 Task: Search one way flight ticket for 5 adults, 2 children, 1 infant in seat and 2 infants on lap in economy from Gustavus: Gustavus Airport to Evansville: Evansville Regional Airport on 5-3-2023. Number of bags: 2 carry on bags. Price is upto 82000. Outbound departure time preference is 21:15.
Action: Mouse moved to (238, 319)
Screenshot: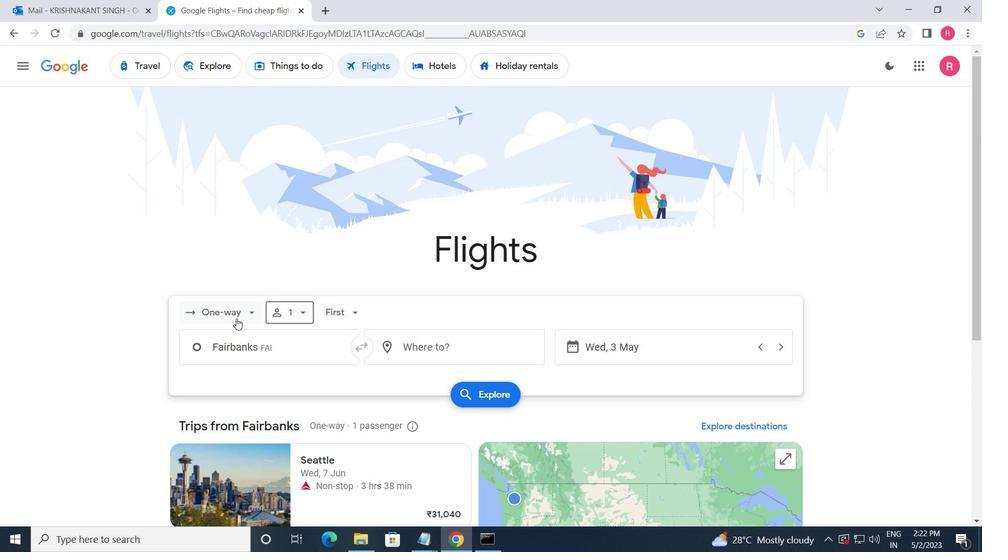 
Action: Mouse pressed left at (238, 319)
Screenshot: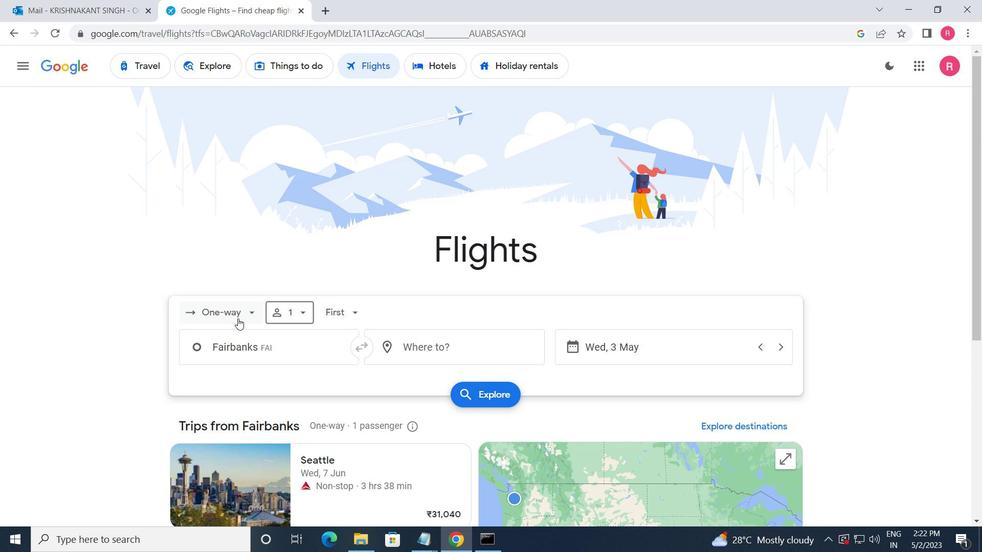 
Action: Mouse moved to (248, 376)
Screenshot: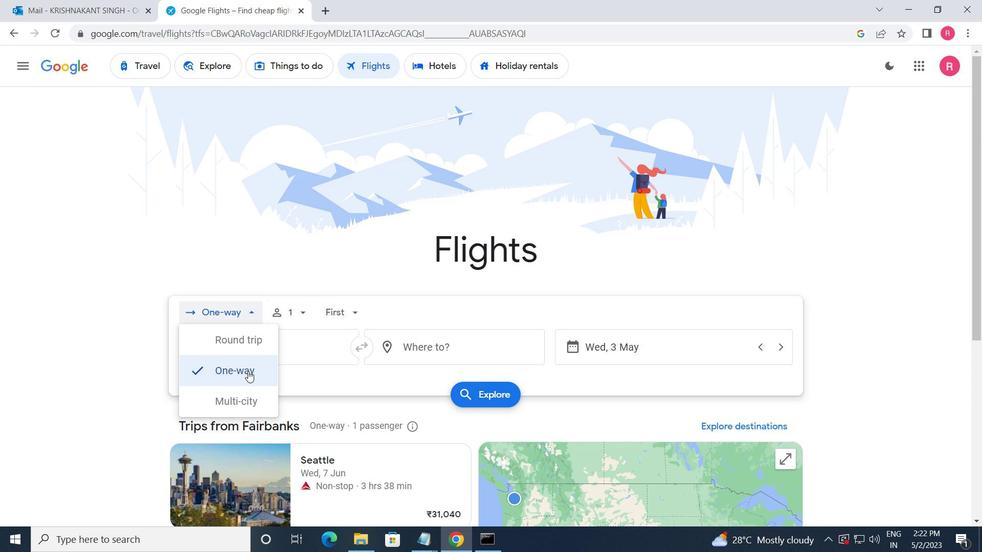 
Action: Mouse pressed left at (248, 376)
Screenshot: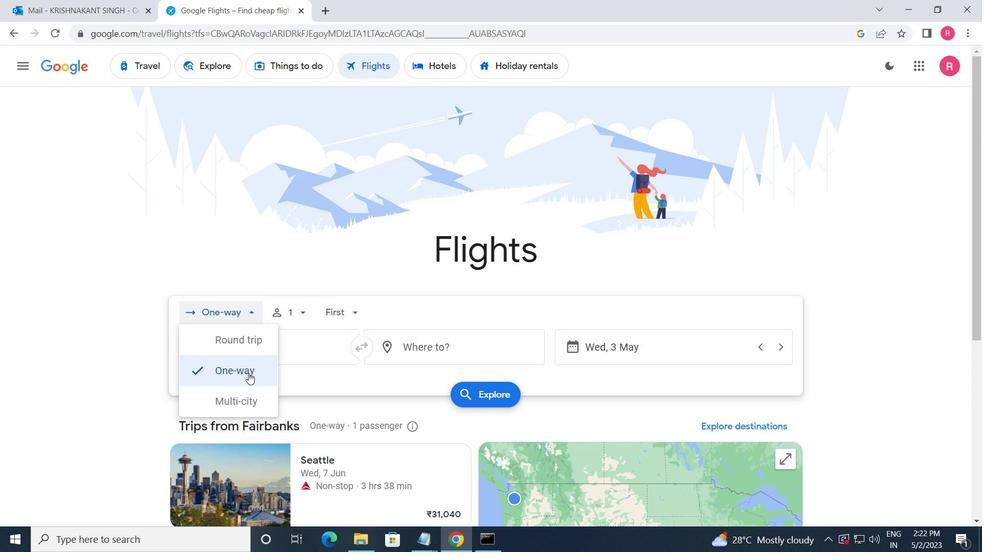 
Action: Mouse moved to (287, 314)
Screenshot: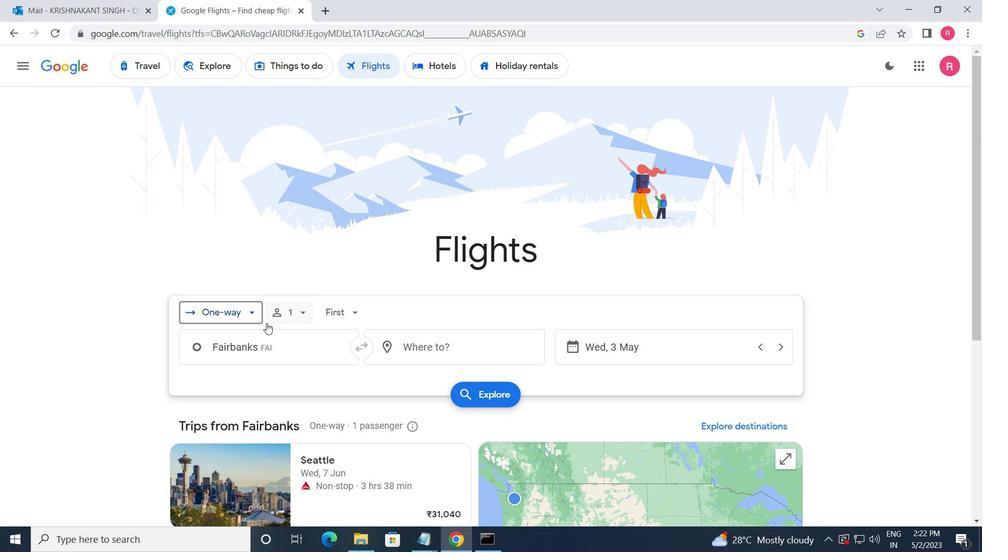 
Action: Mouse pressed left at (287, 314)
Screenshot: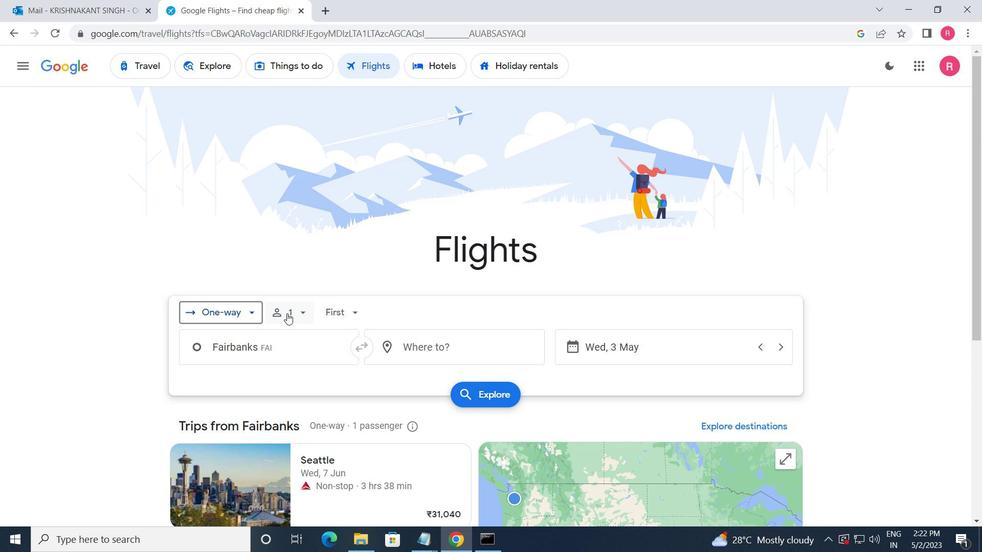
Action: Mouse moved to (395, 351)
Screenshot: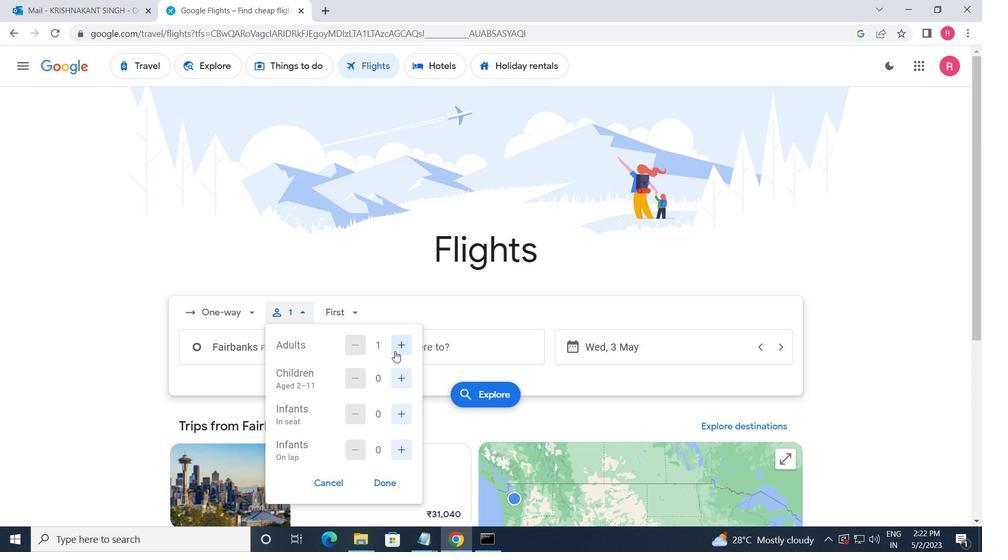 
Action: Mouse pressed left at (395, 351)
Screenshot: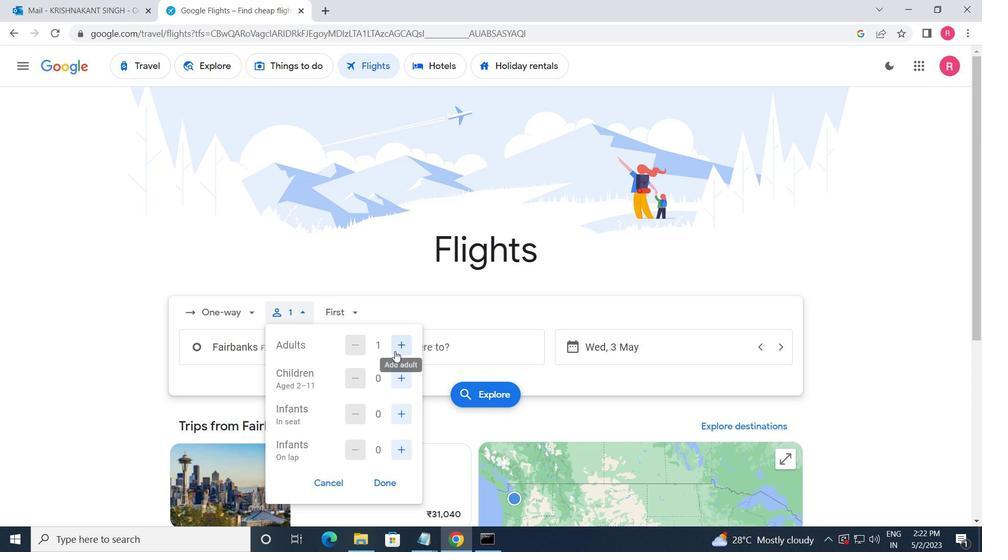 
Action: Mouse pressed left at (395, 351)
Screenshot: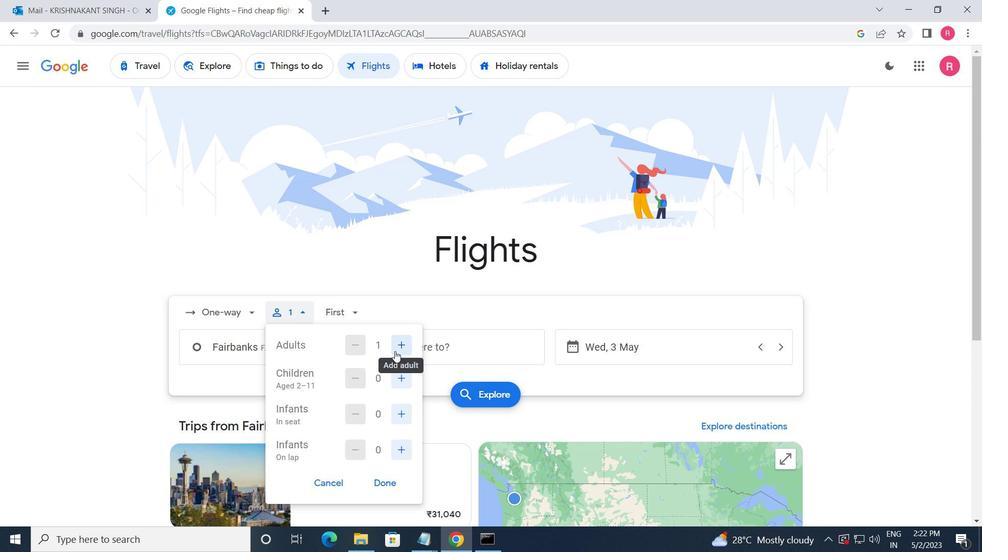 
Action: Mouse pressed left at (395, 351)
Screenshot: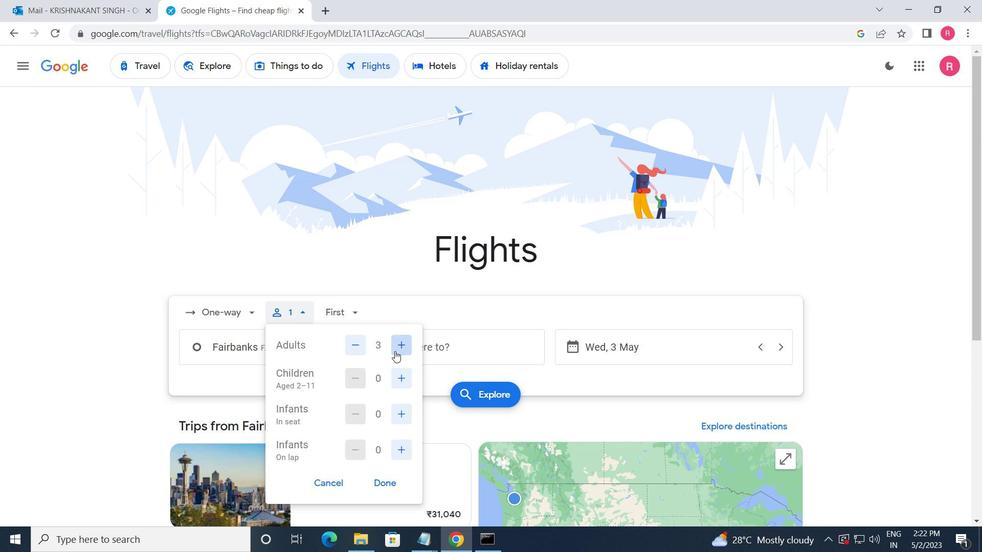 
Action: Mouse pressed left at (395, 351)
Screenshot: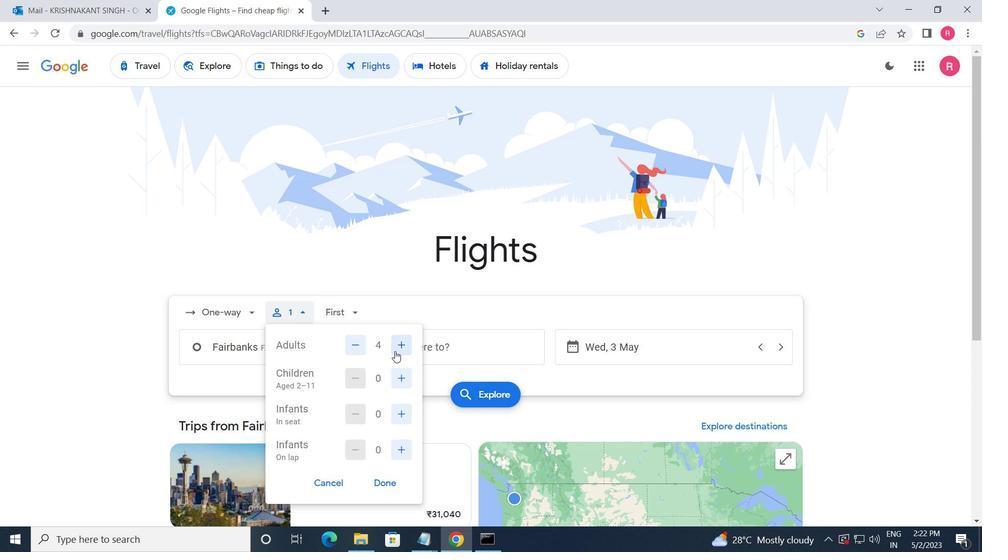 
Action: Mouse moved to (402, 381)
Screenshot: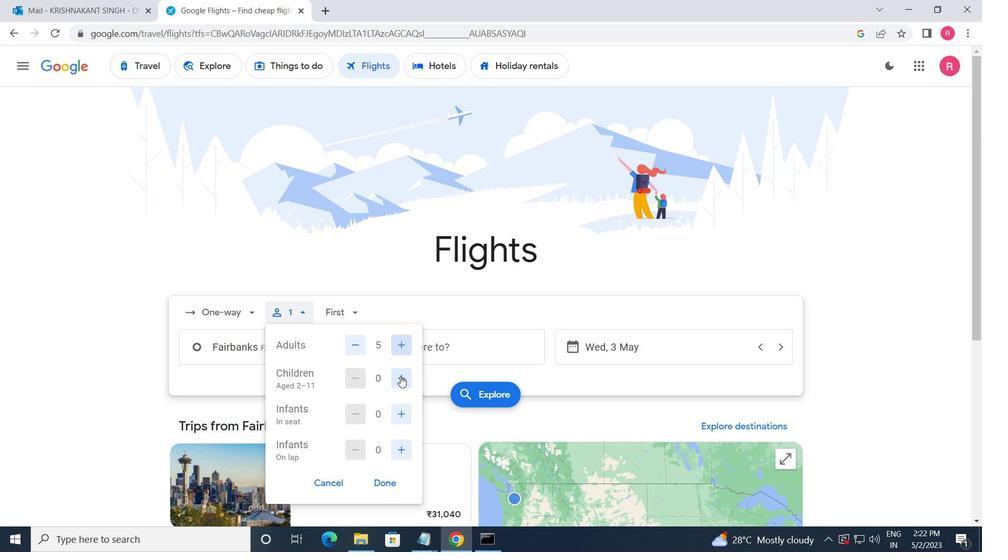 
Action: Mouse pressed left at (402, 381)
Screenshot: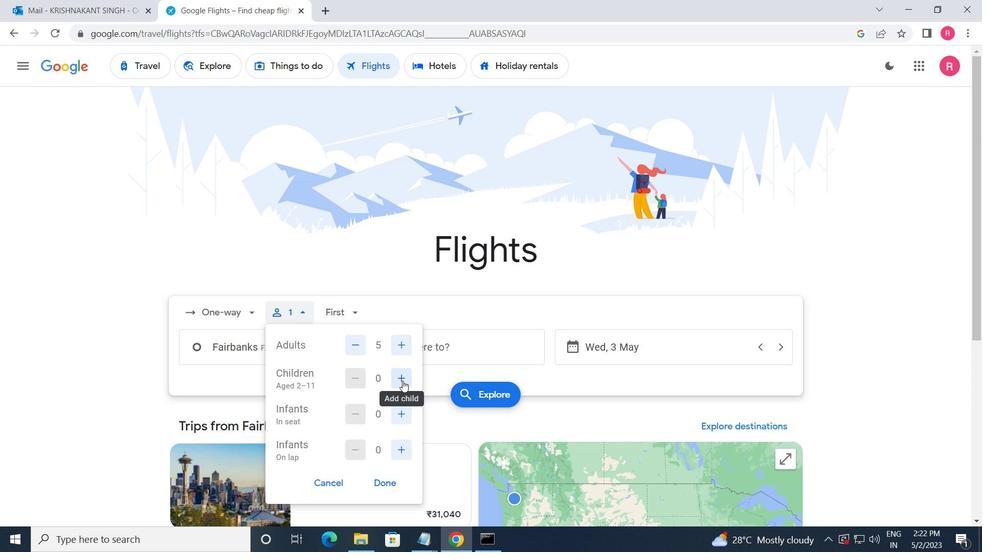 
Action: Mouse pressed left at (402, 381)
Screenshot: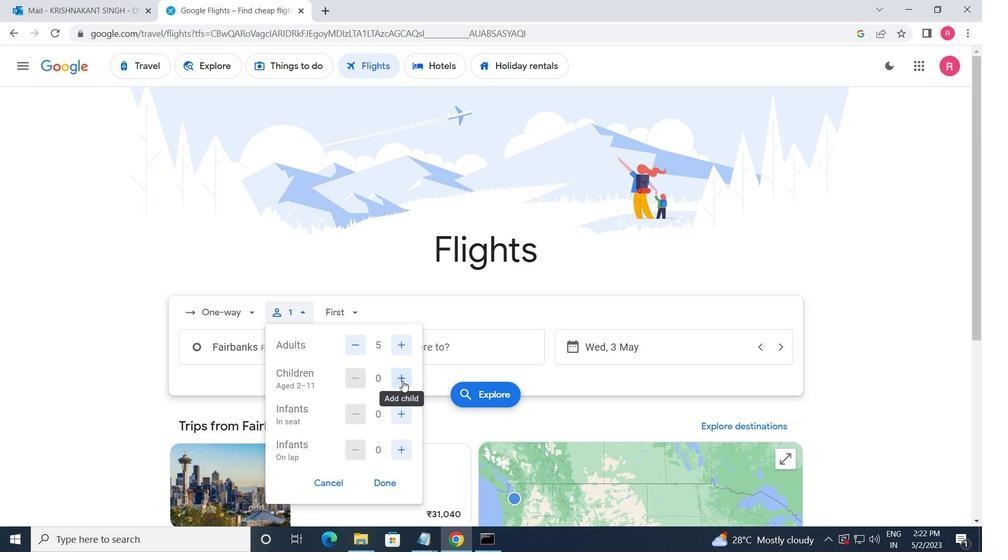 
Action: Mouse moved to (403, 407)
Screenshot: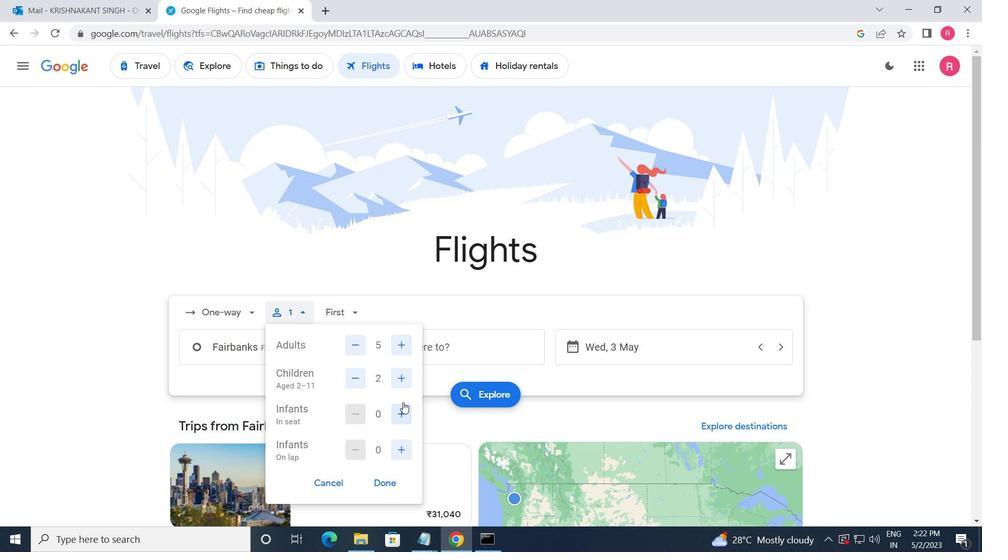 
Action: Mouse pressed left at (403, 407)
Screenshot: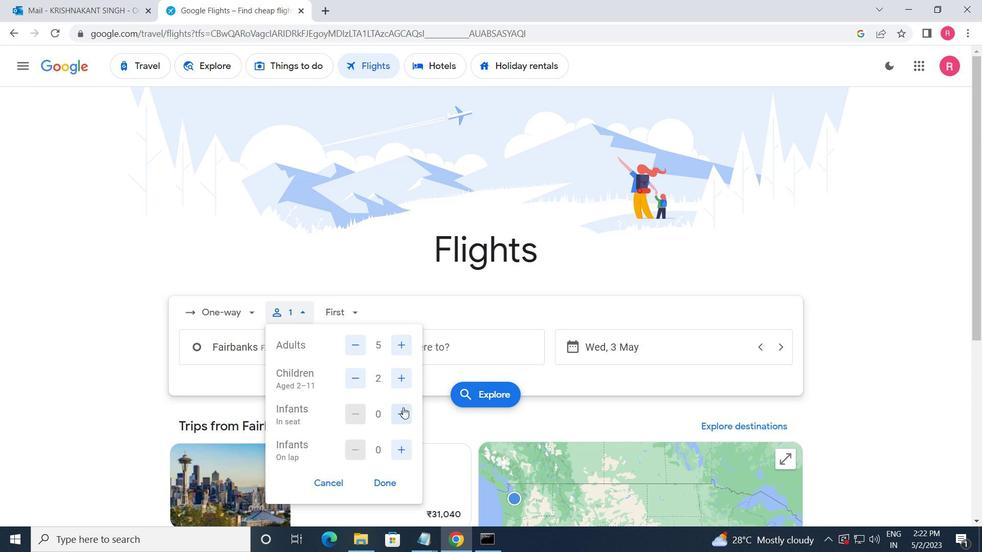 
Action: Mouse moved to (404, 443)
Screenshot: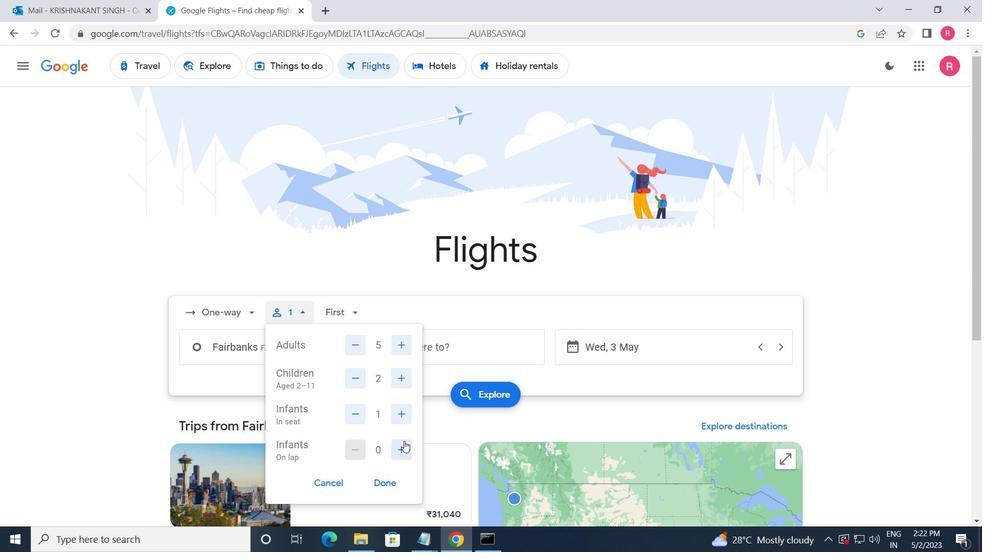 
Action: Mouse pressed left at (404, 443)
Screenshot: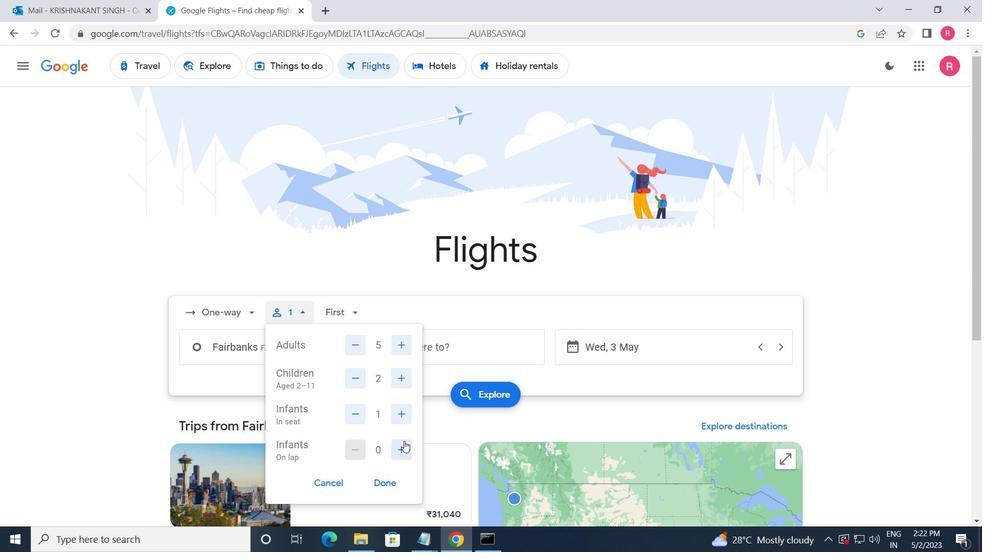 
Action: Mouse moved to (381, 487)
Screenshot: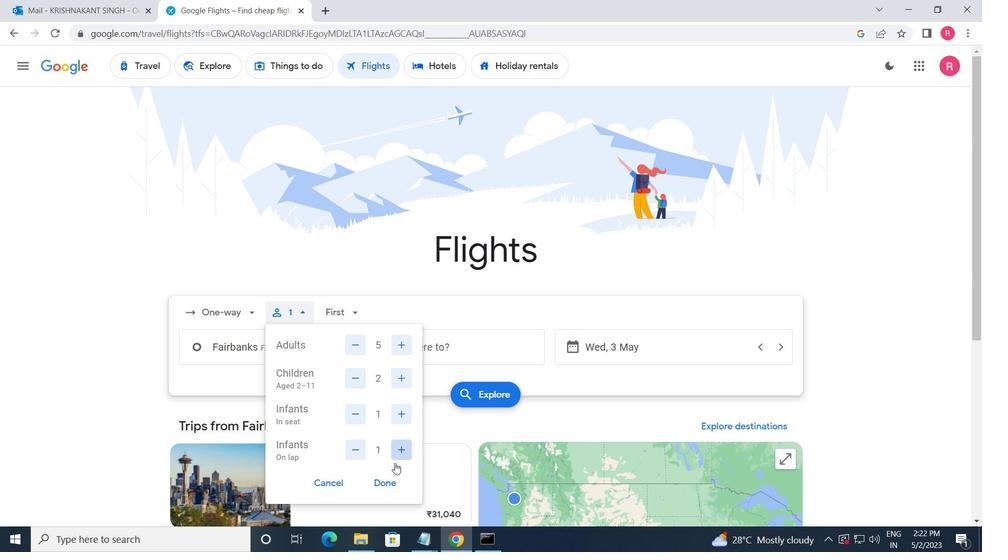 
Action: Mouse pressed left at (381, 487)
Screenshot: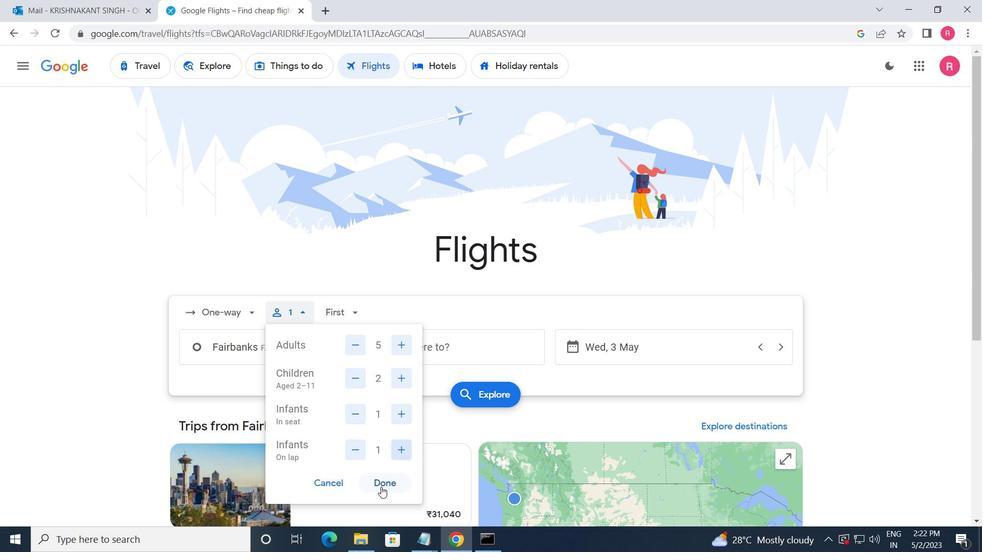 
Action: Mouse moved to (340, 321)
Screenshot: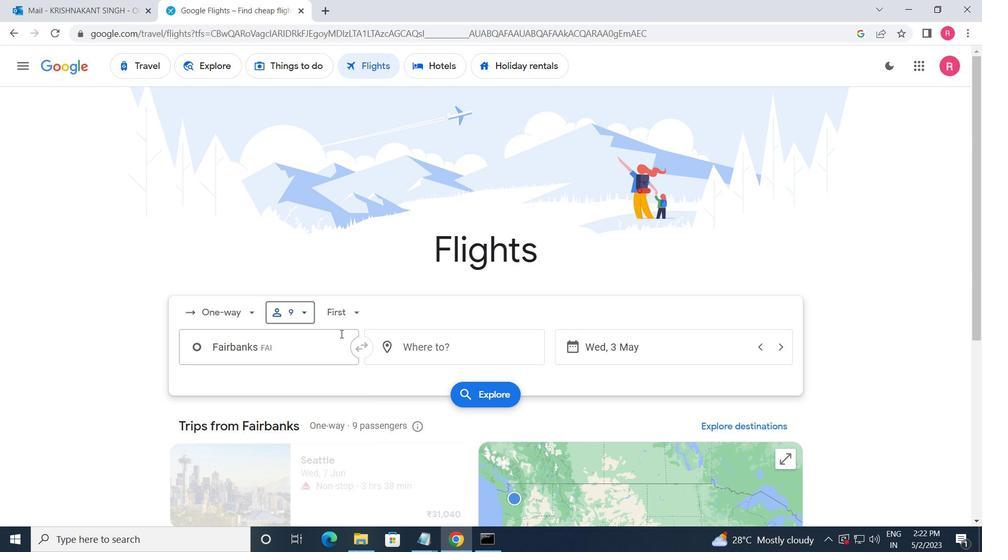 
Action: Mouse pressed left at (340, 321)
Screenshot: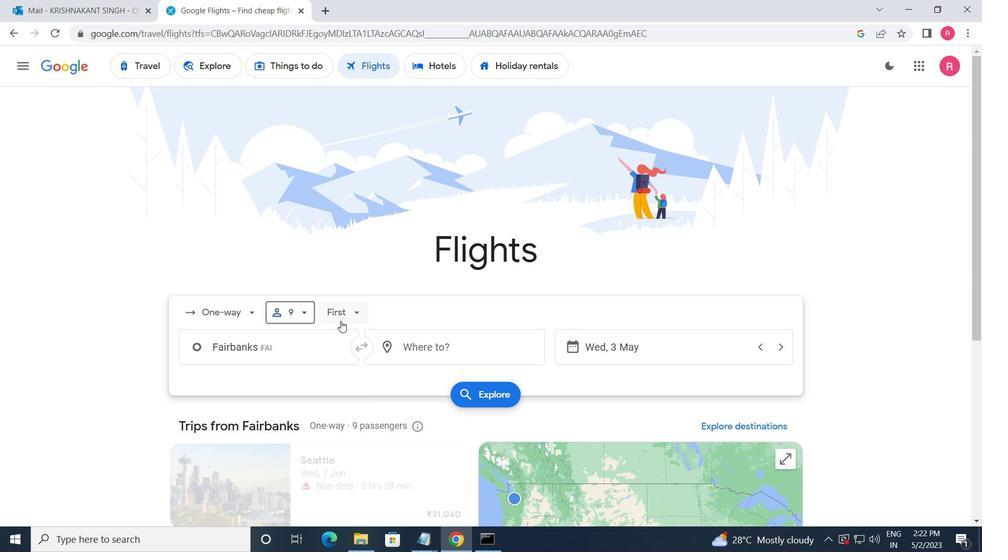 
Action: Mouse moved to (378, 342)
Screenshot: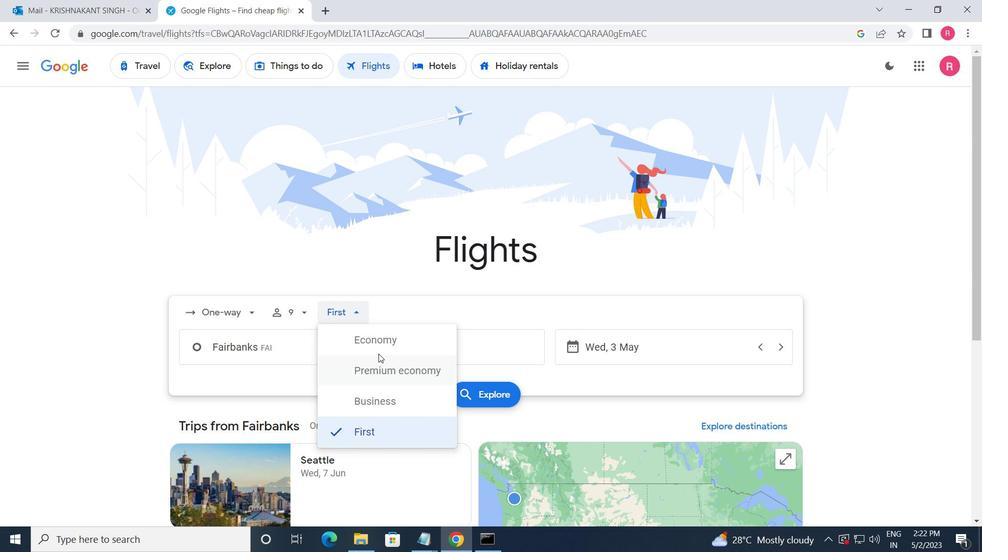 
Action: Mouse pressed left at (378, 342)
Screenshot: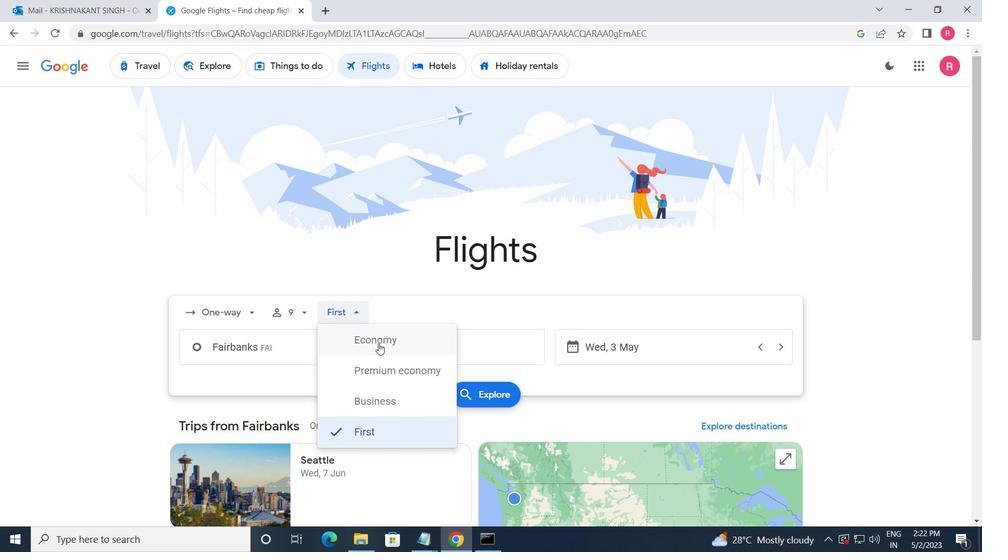 
Action: Mouse moved to (295, 355)
Screenshot: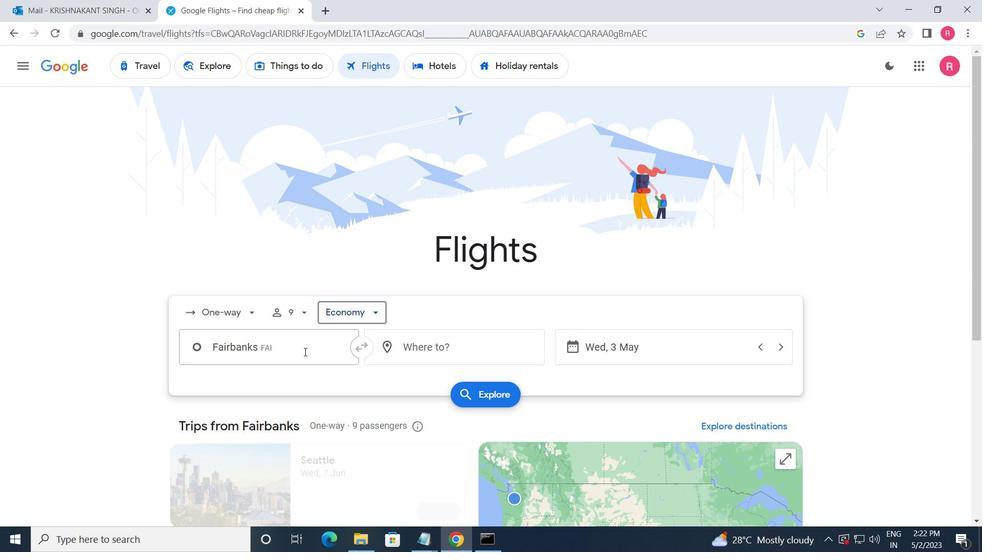 
Action: Mouse pressed left at (295, 355)
Screenshot: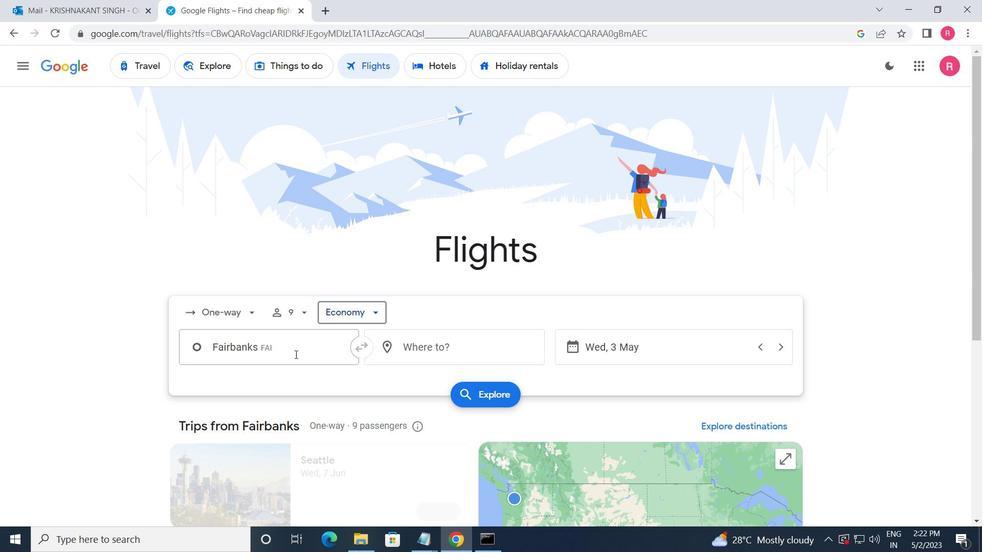 
Action: Mouse moved to (229, 340)
Screenshot: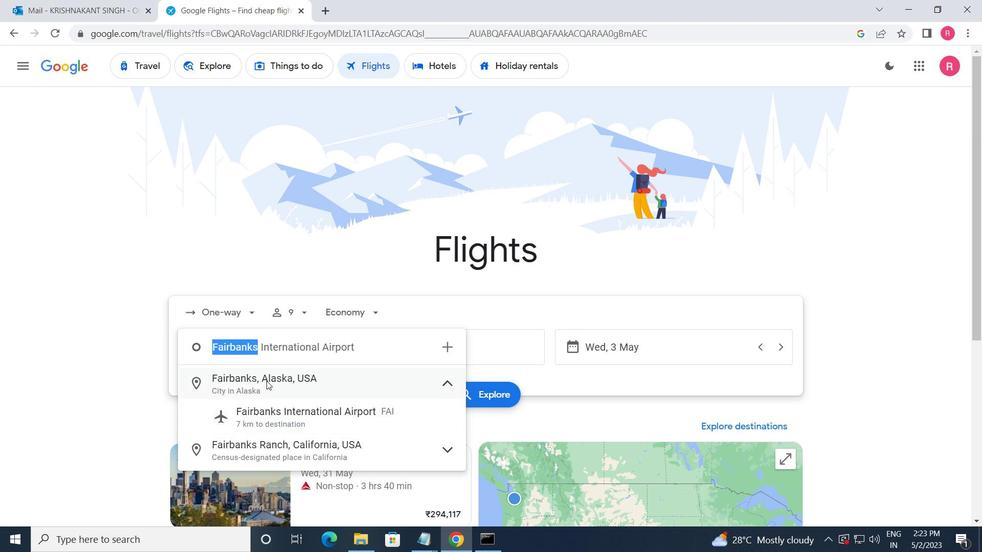 
Action: Key pressed <Key.shift><Key.shift><Key.shift><Key.shift><Key.shift>GUSTAVUS<Key.space><Key.shift>A
Screenshot: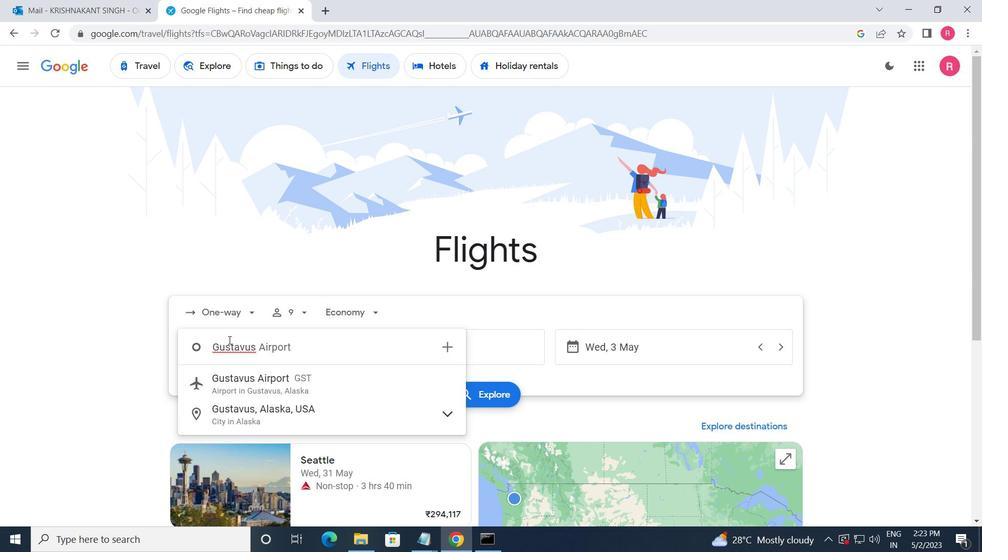 
Action: Mouse moved to (267, 388)
Screenshot: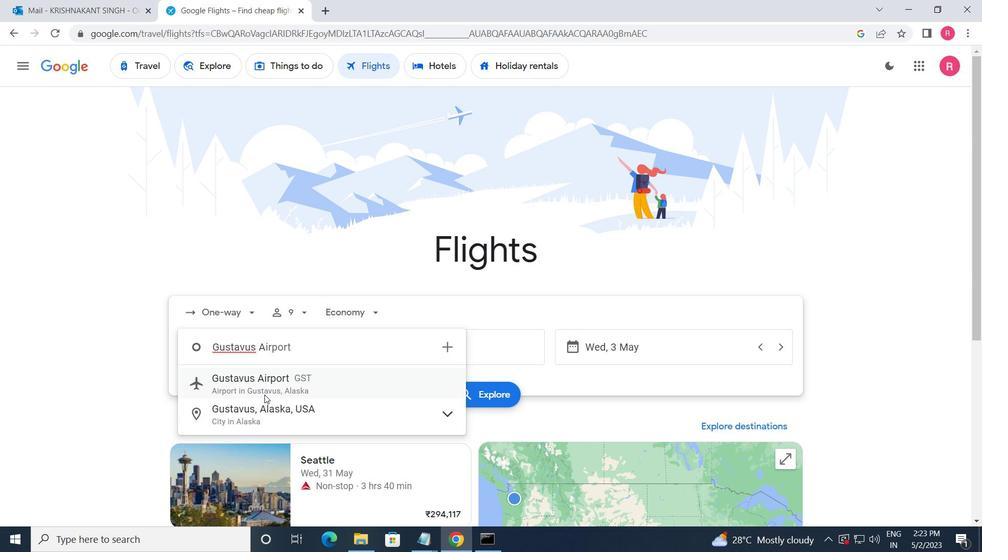 
Action: Mouse pressed left at (267, 388)
Screenshot: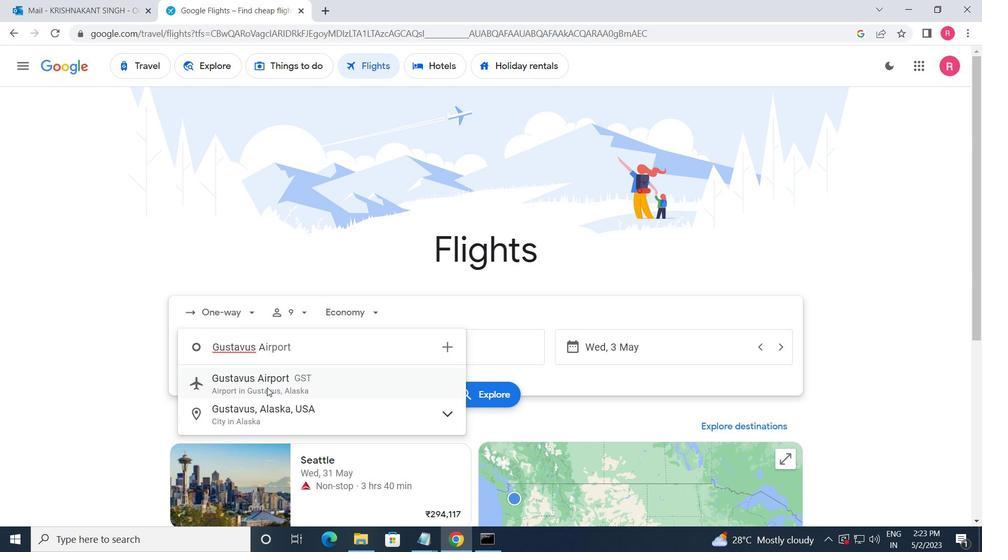 
Action: Mouse moved to (448, 353)
Screenshot: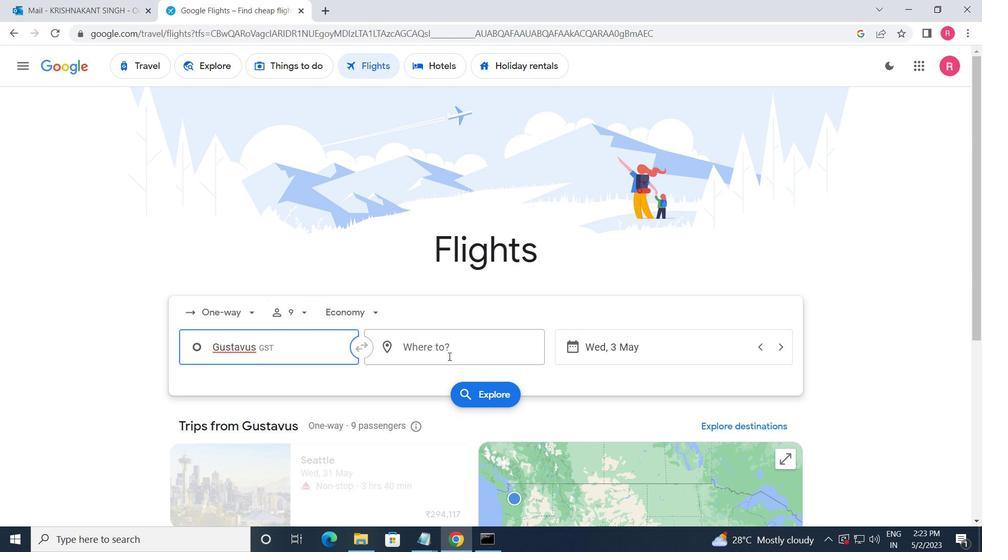 
Action: Mouse pressed left at (448, 353)
Screenshot: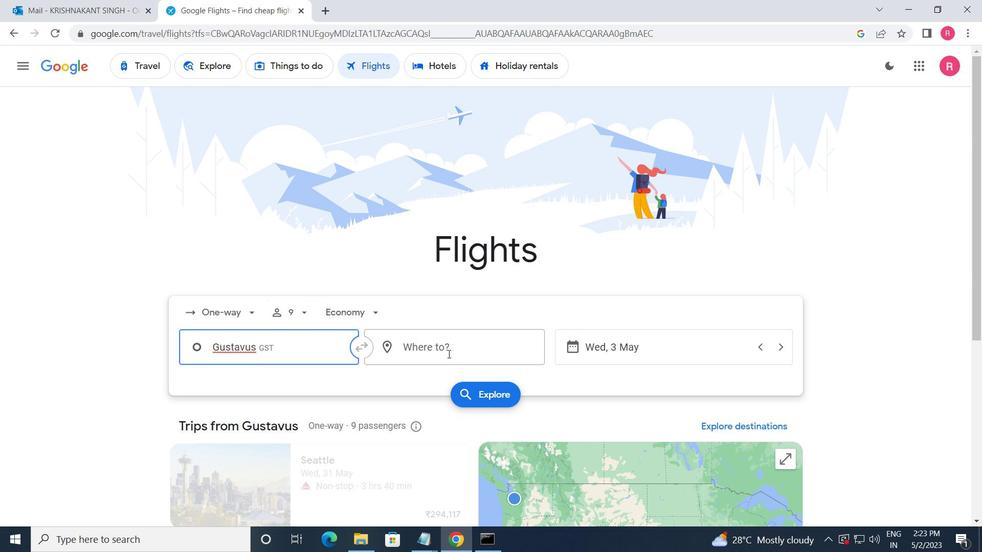 
Action: Mouse moved to (444, 474)
Screenshot: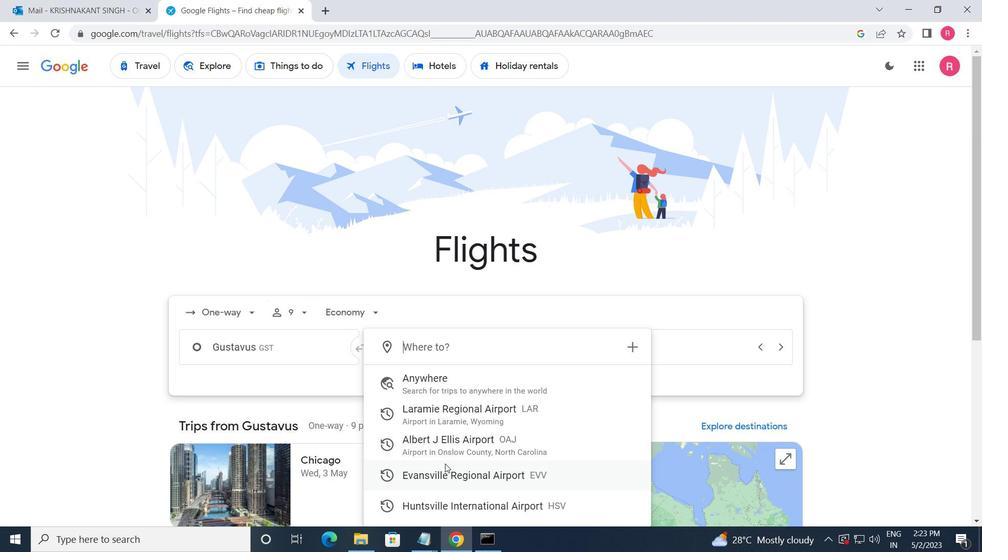 
Action: Mouse pressed left at (444, 474)
Screenshot: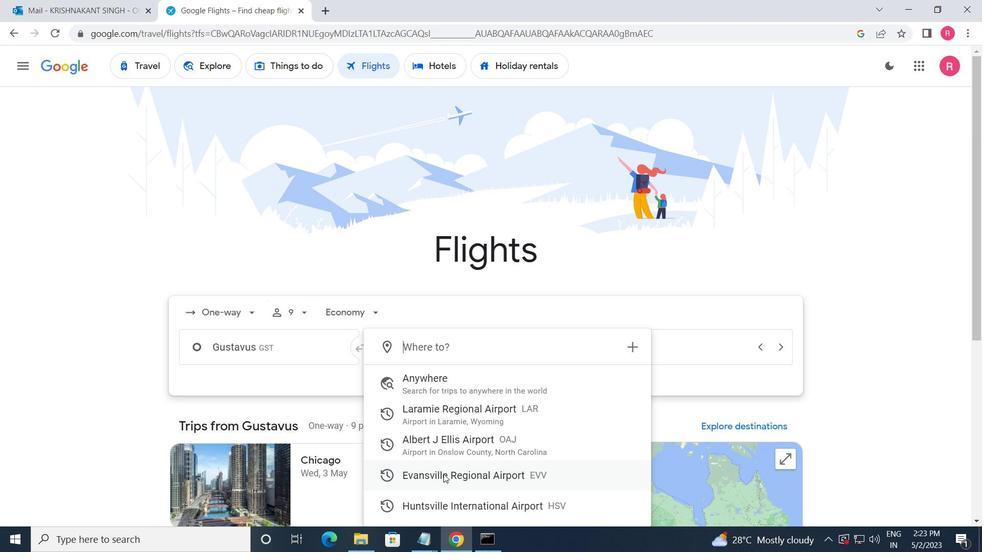 
Action: Mouse moved to (686, 353)
Screenshot: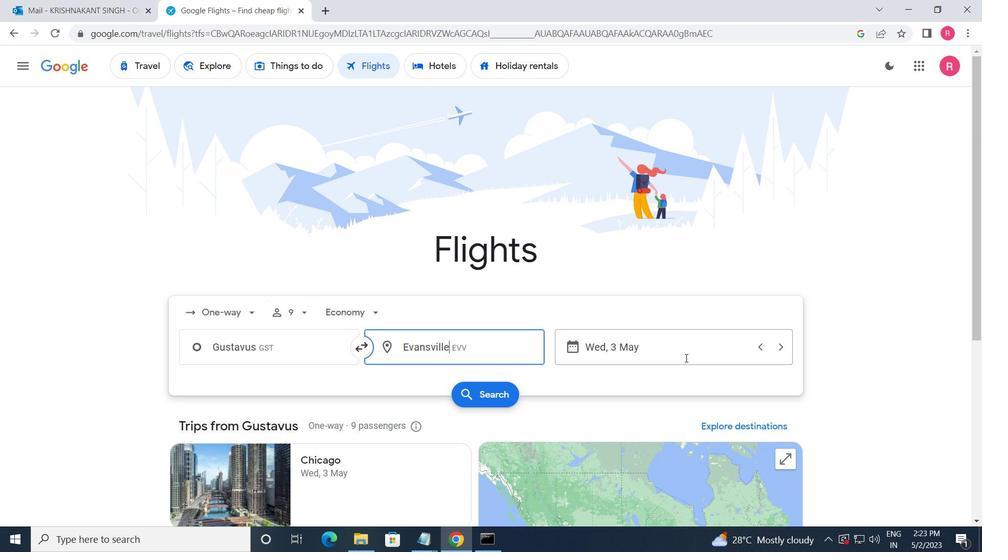 
Action: Mouse pressed left at (686, 353)
Screenshot: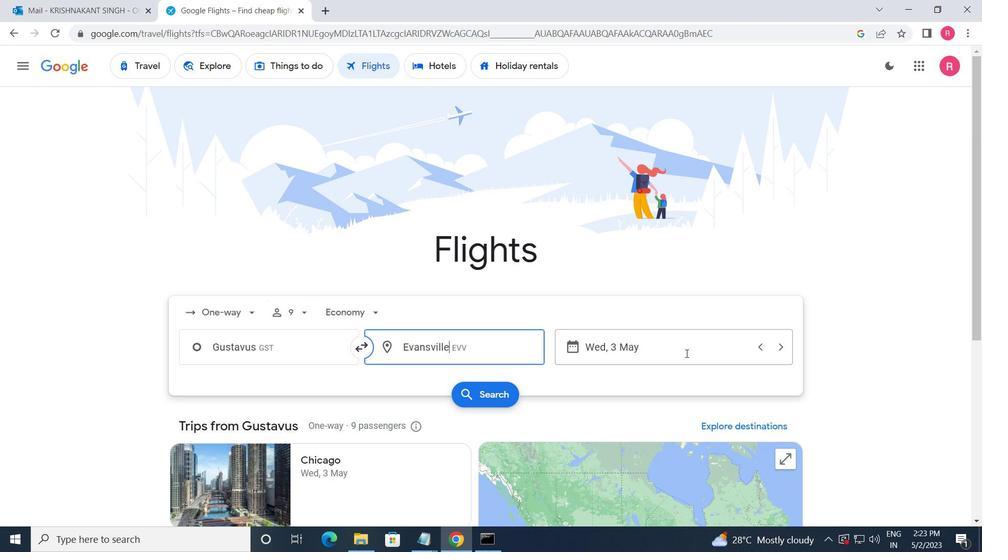 
Action: Mouse moved to (434, 303)
Screenshot: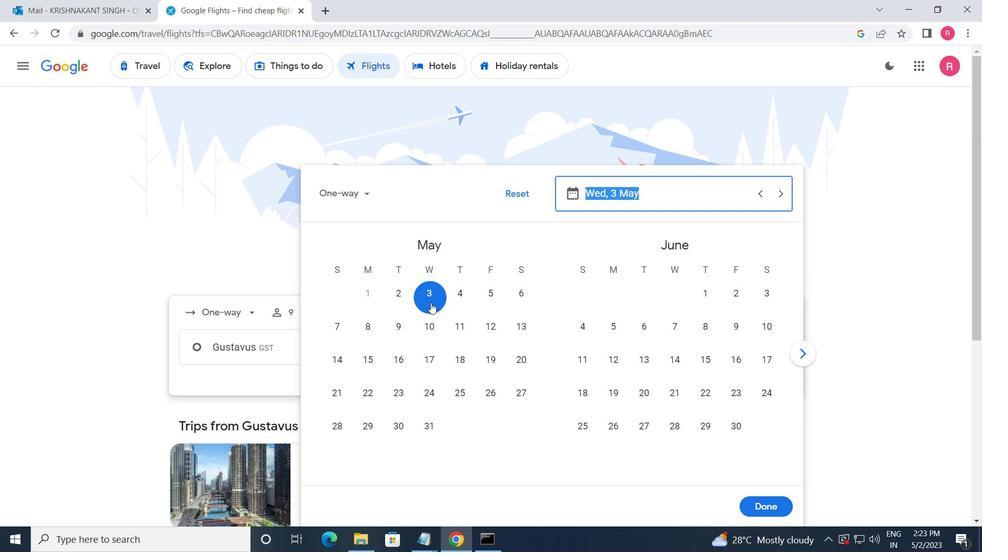 
Action: Mouse pressed left at (434, 303)
Screenshot: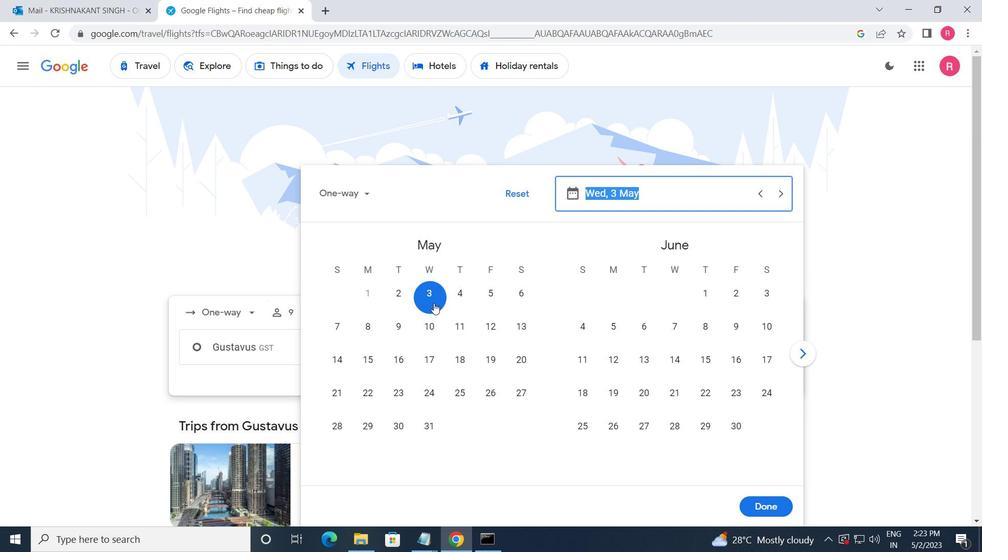 
Action: Mouse moved to (763, 509)
Screenshot: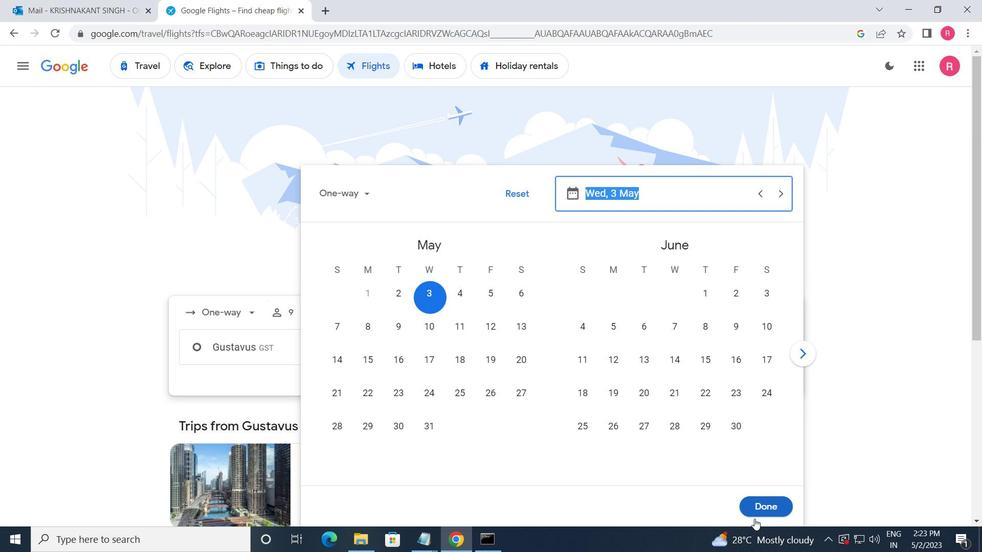 
Action: Mouse pressed left at (763, 509)
Screenshot: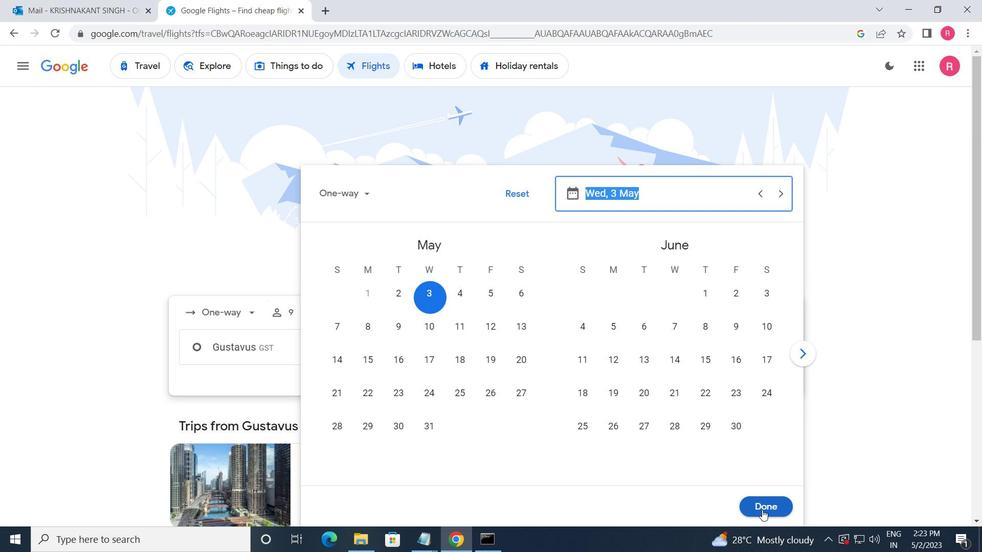 
Action: Mouse moved to (480, 398)
Screenshot: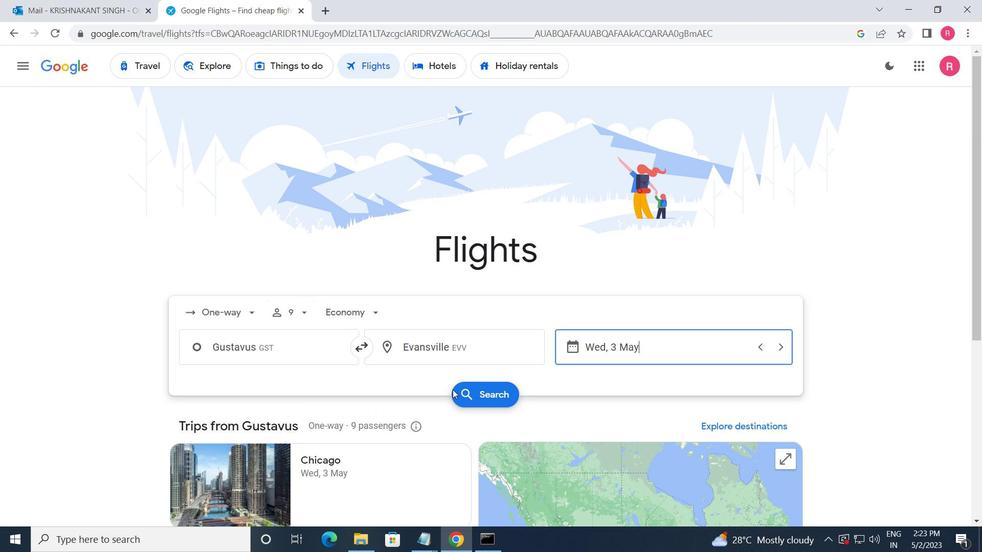 
Action: Mouse pressed left at (480, 398)
Screenshot: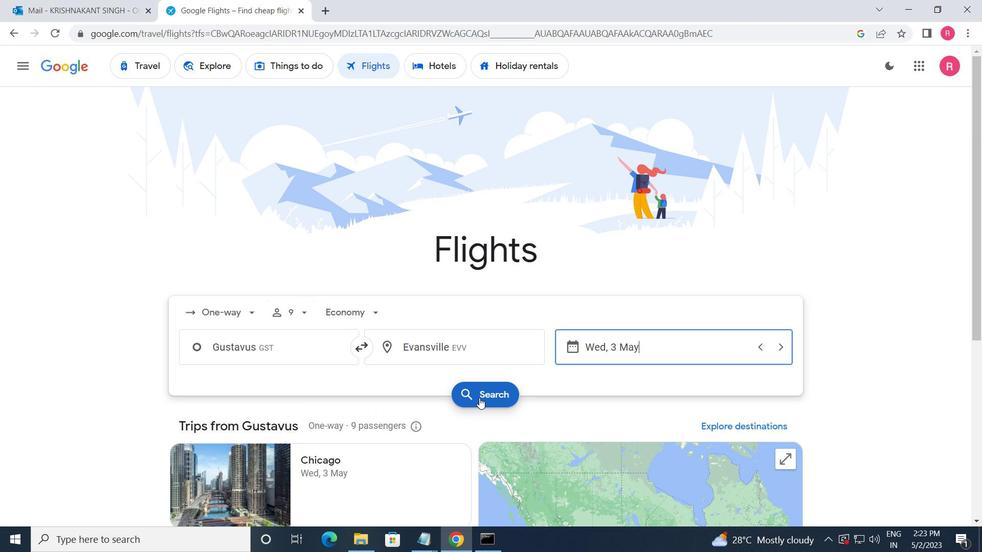
Action: Mouse moved to (195, 185)
Screenshot: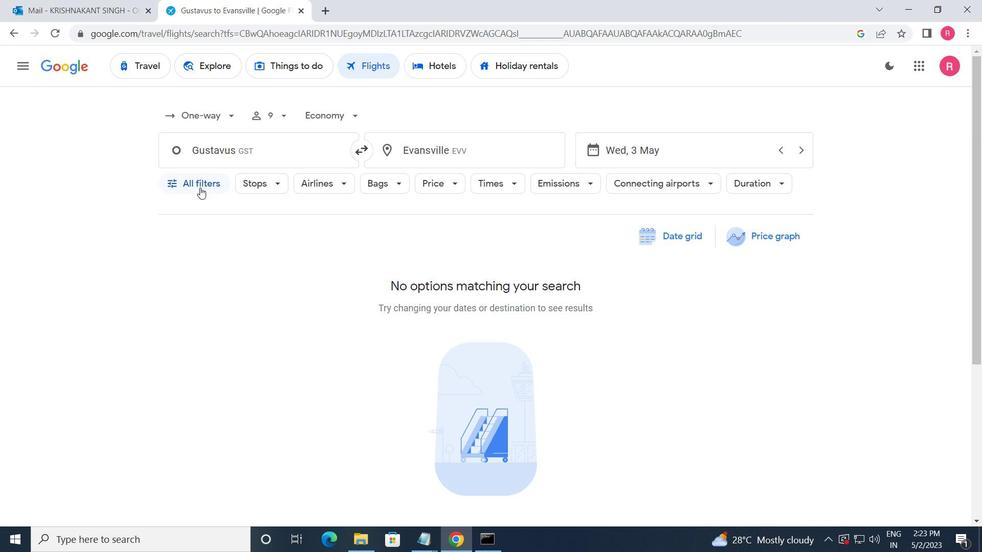 
Action: Mouse pressed left at (195, 185)
Screenshot: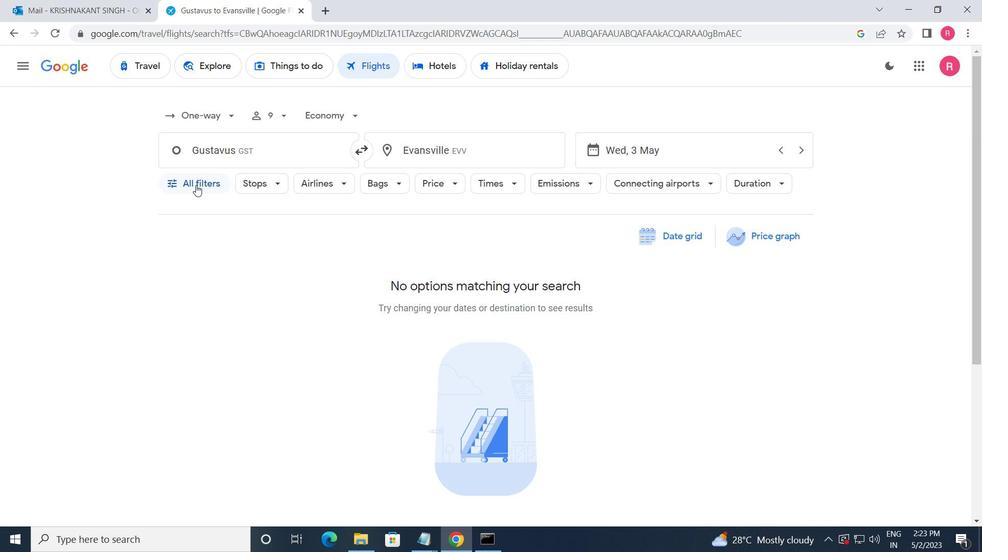 
Action: Mouse moved to (221, 312)
Screenshot: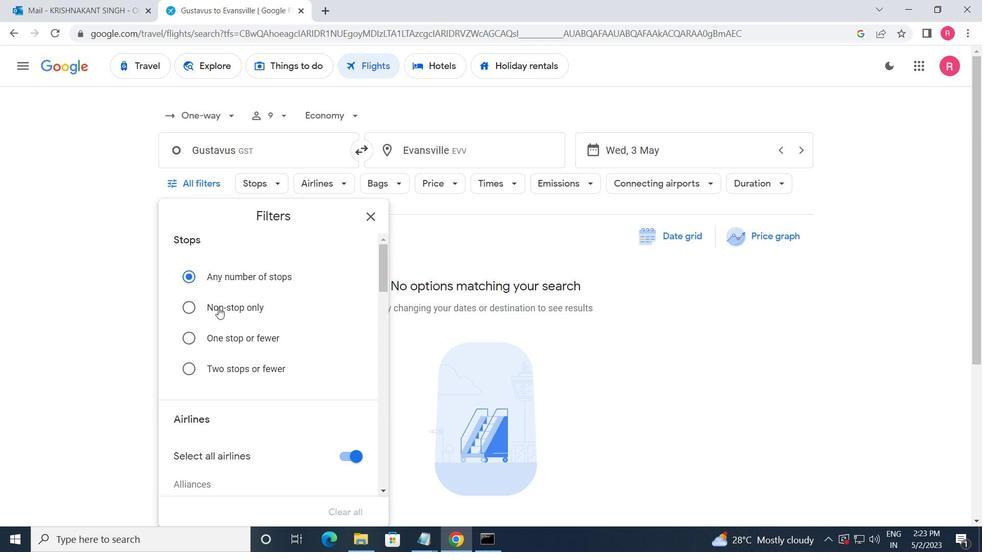 
Action: Mouse scrolled (221, 312) with delta (0, 0)
Screenshot: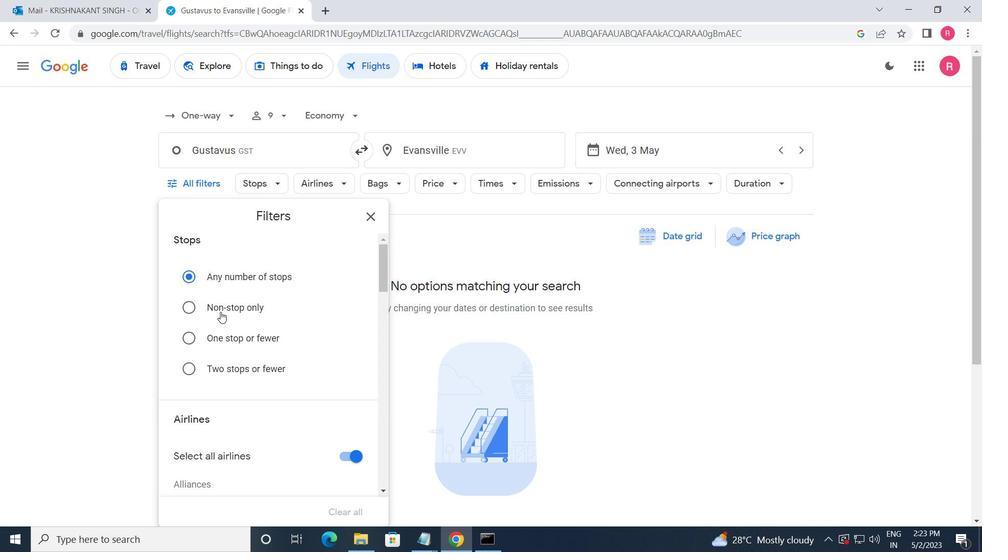 
Action: Mouse moved to (221, 313)
Screenshot: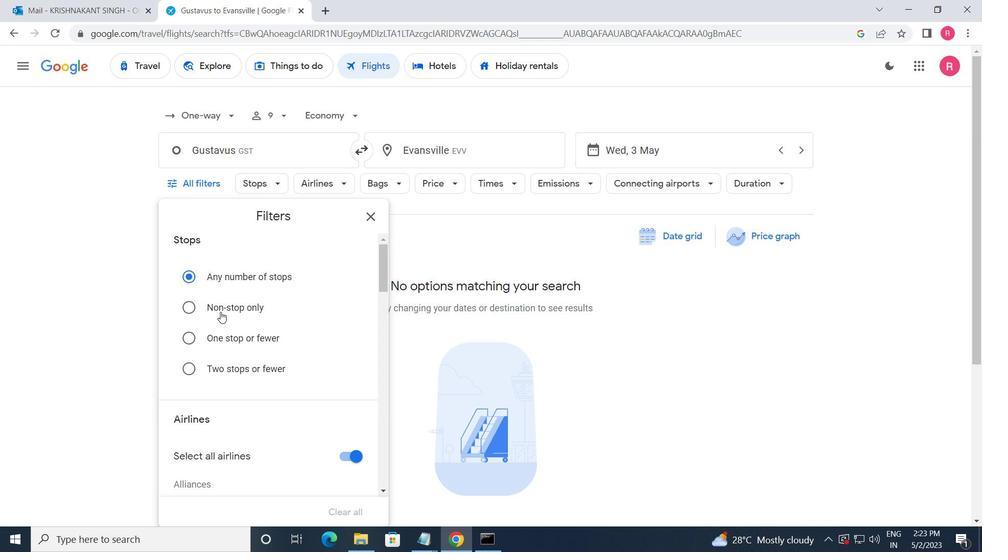 
Action: Mouse scrolled (221, 312) with delta (0, 0)
Screenshot: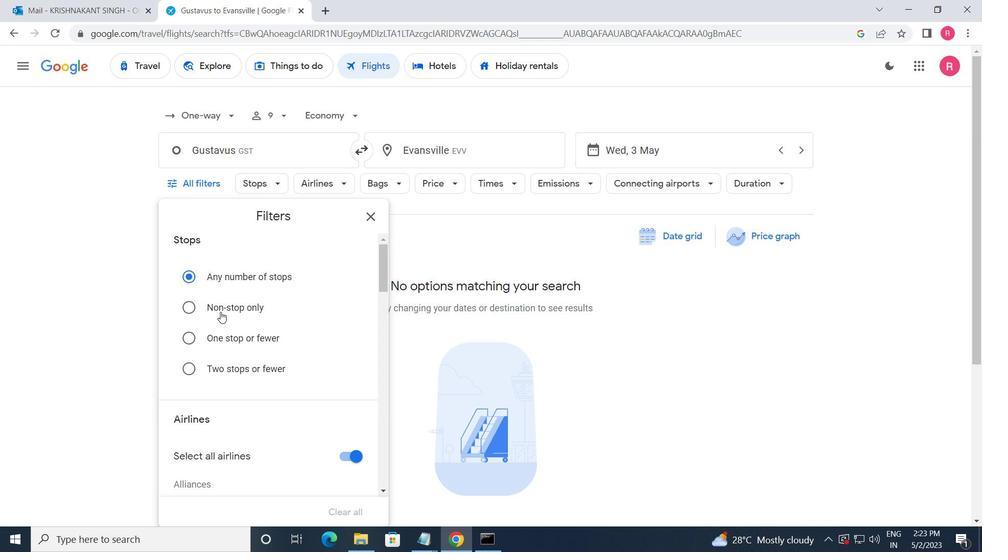 
Action: Mouse scrolled (221, 312) with delta (0, 0)
Screenshot: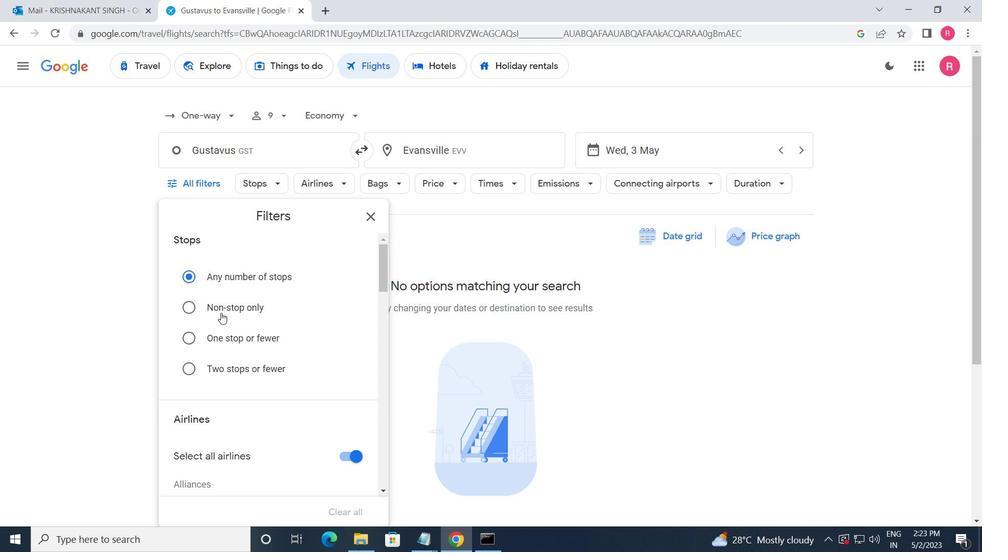 
Action: Mouse scrolled (221, 312) with delta (0, 0)
Screenshot: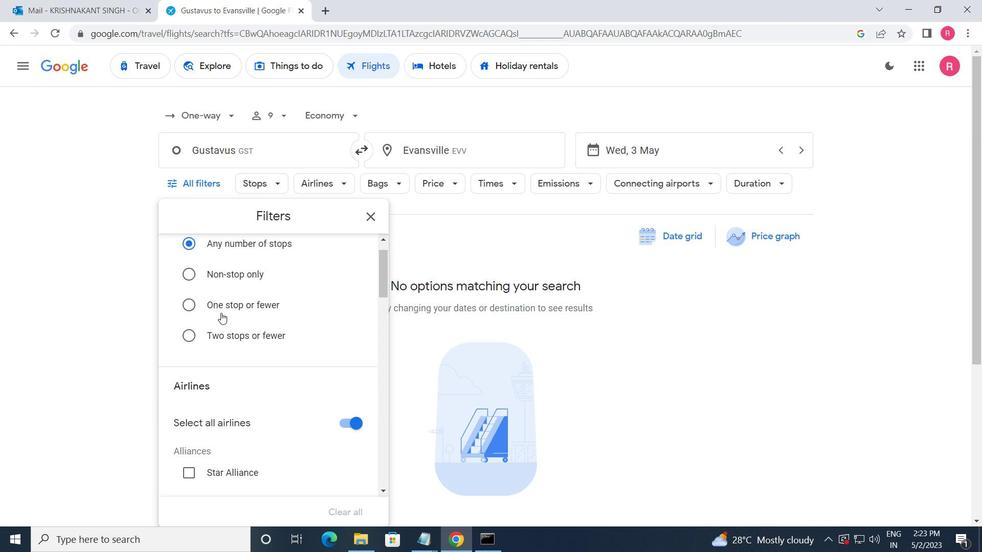 
Action: Mouse scrolled (221, 312) with delta (0, 0)
Screenshot: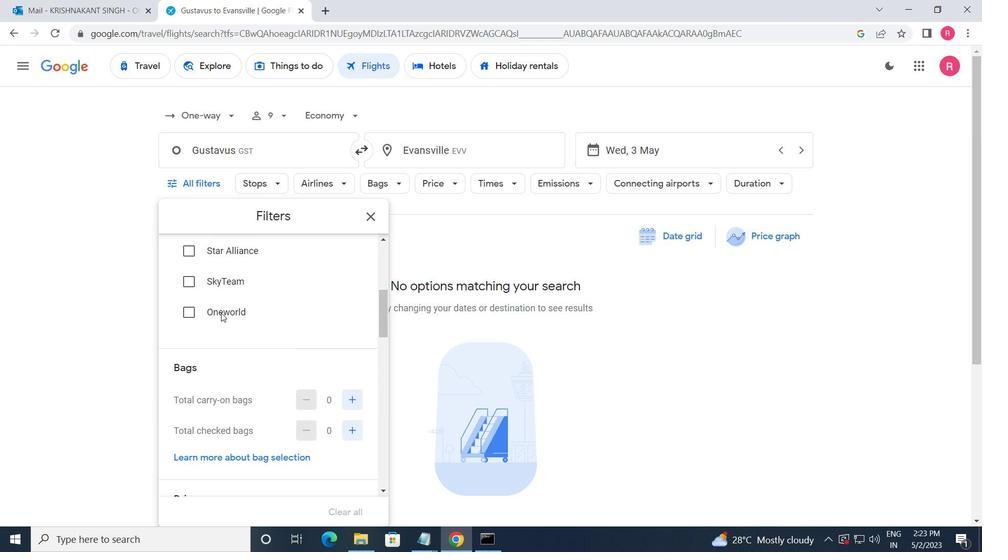 
Action: Mouse scrolled (221, 312) with delta (0, 0)
Screenshot: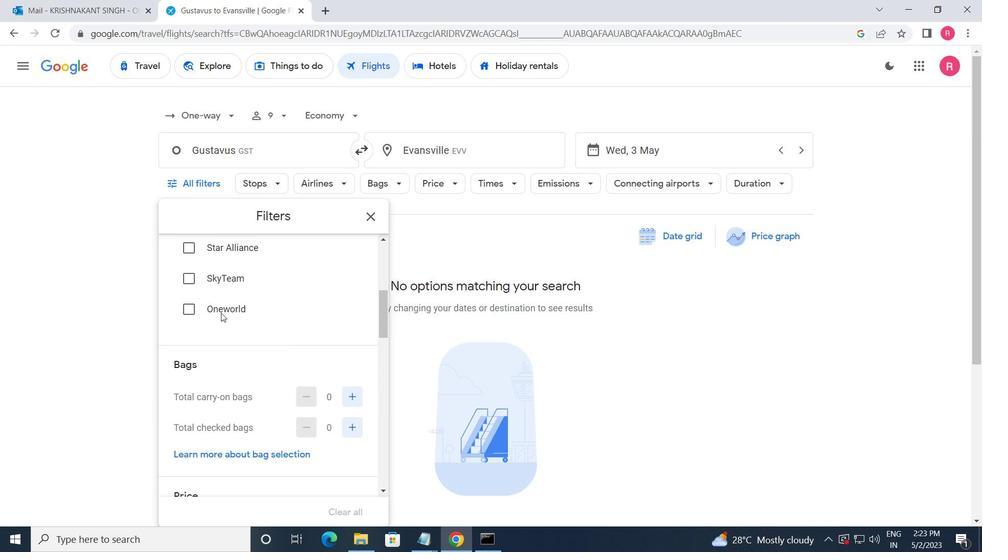 
Action: Mouse moved to (351, 267)
Screenshot: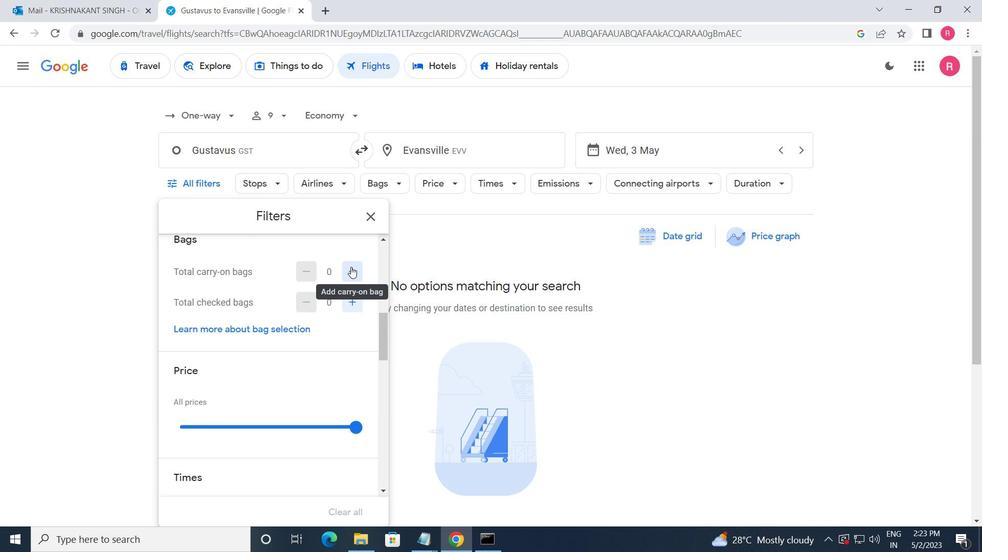 
Action: Mouse pressed left at (351, 267)
Screenshot: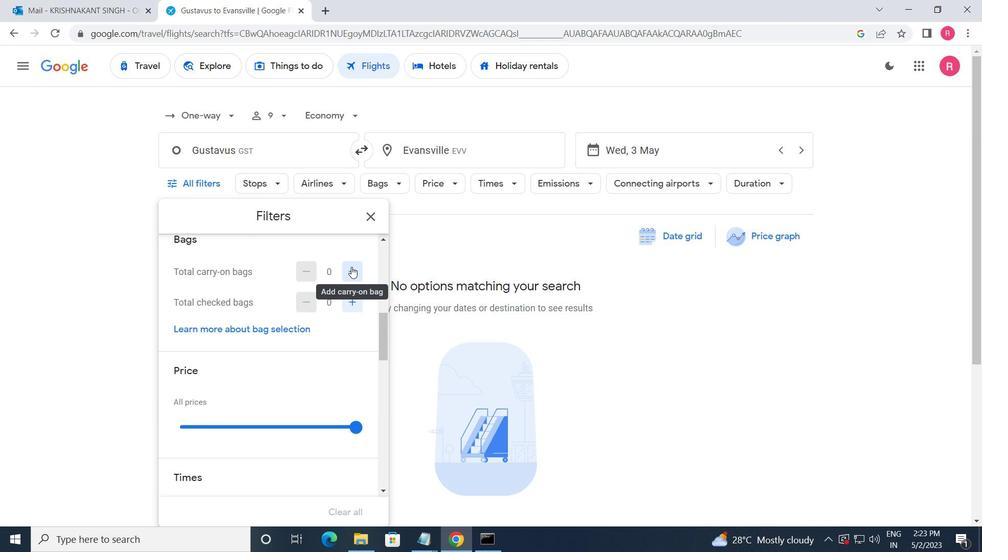 
Action: Mouse pressed left at (351, 267)
Screenshot: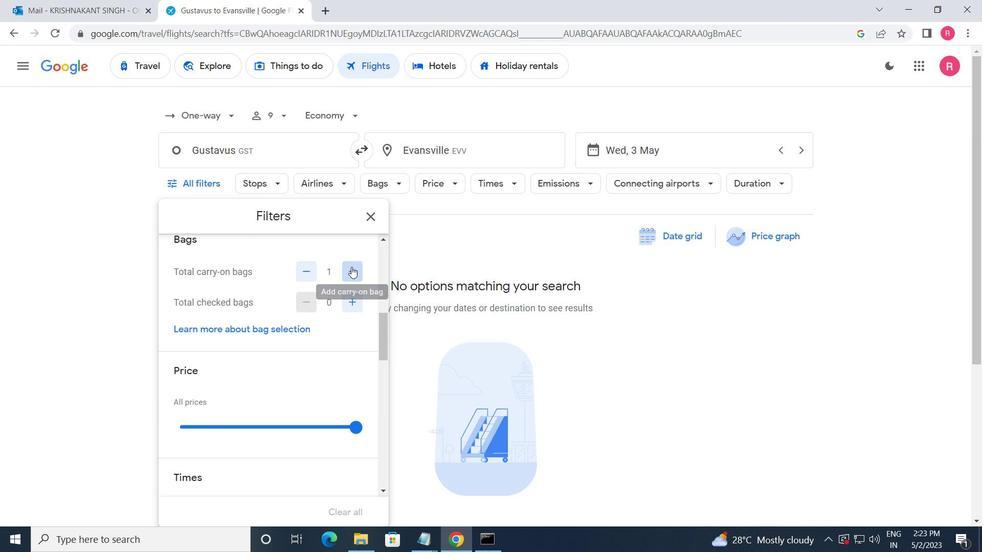 
Action: Mouse moved to (334, 384)
Screenshot: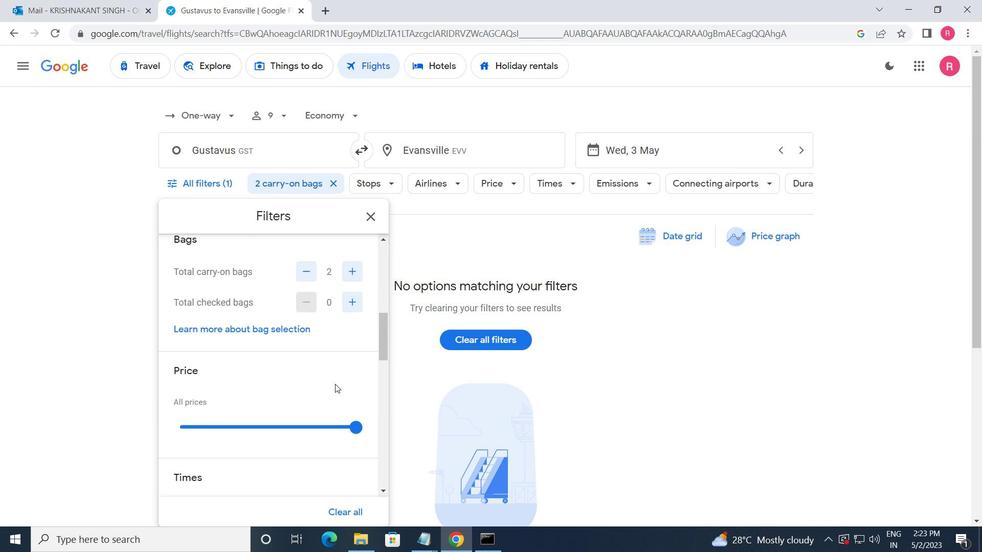 
Action: Mouse scrolled (334, 383) with delta (0, 0)
Screenshot: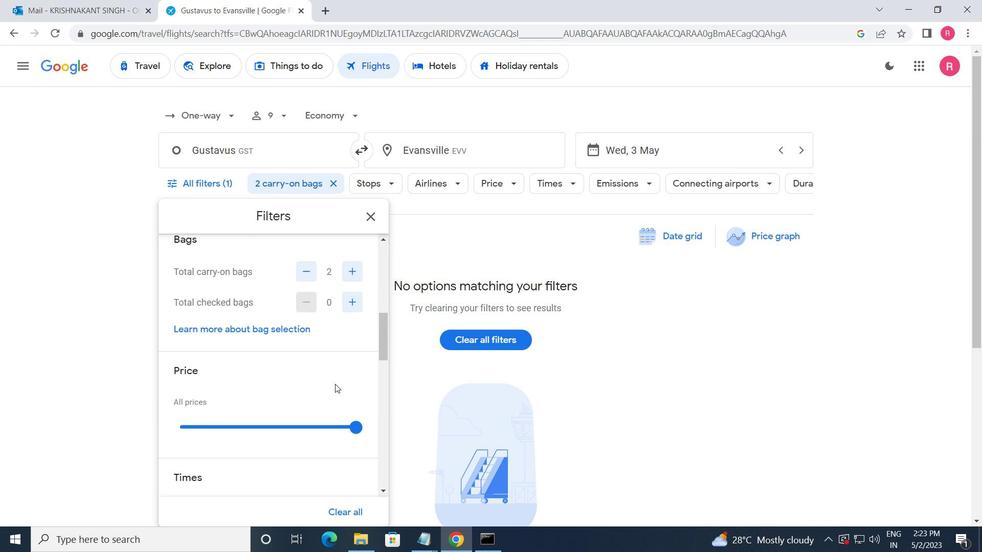 
Action: Mouse moved to (356, 360)
Screenshot: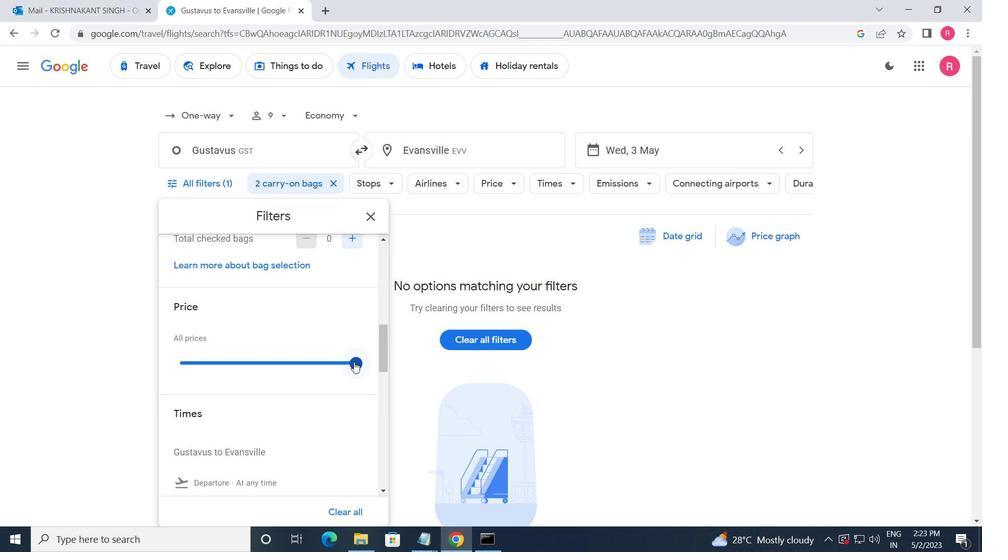 
Action: Mouse pressed left at (356, 360)
Screenshot: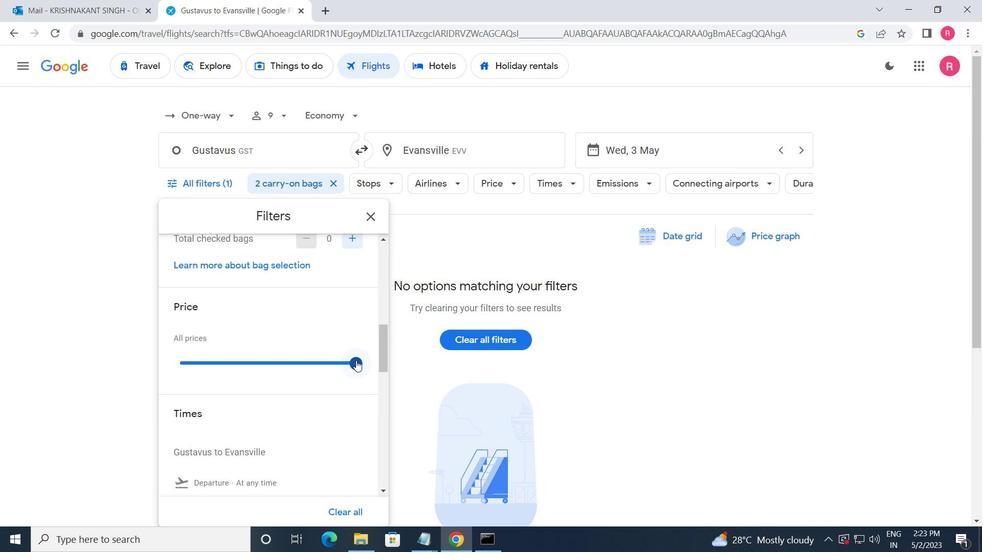 
Action: Mouse moved to (345, 403)
Screenshot: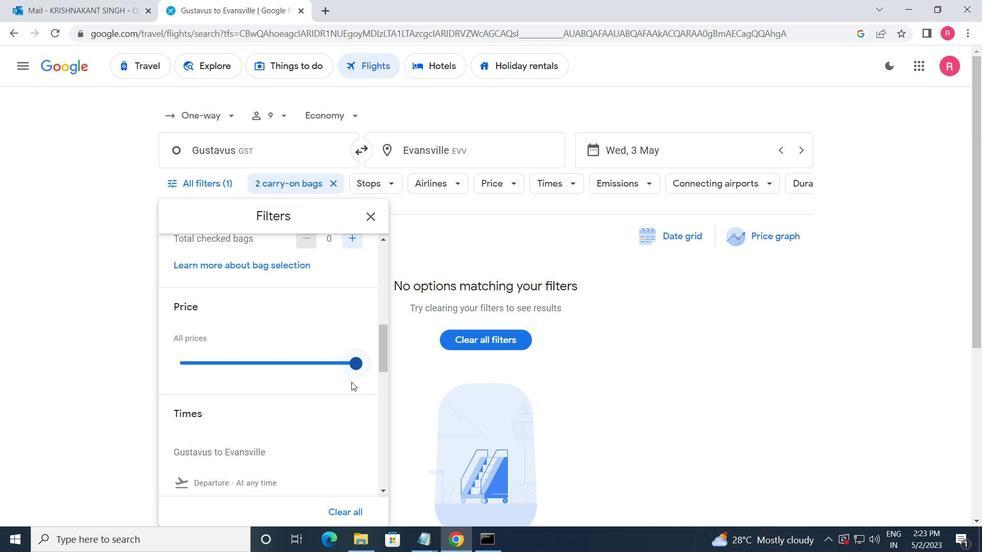 
Action: Mouse scrolled (345, 402) with delta (0, 0)
Screenshot: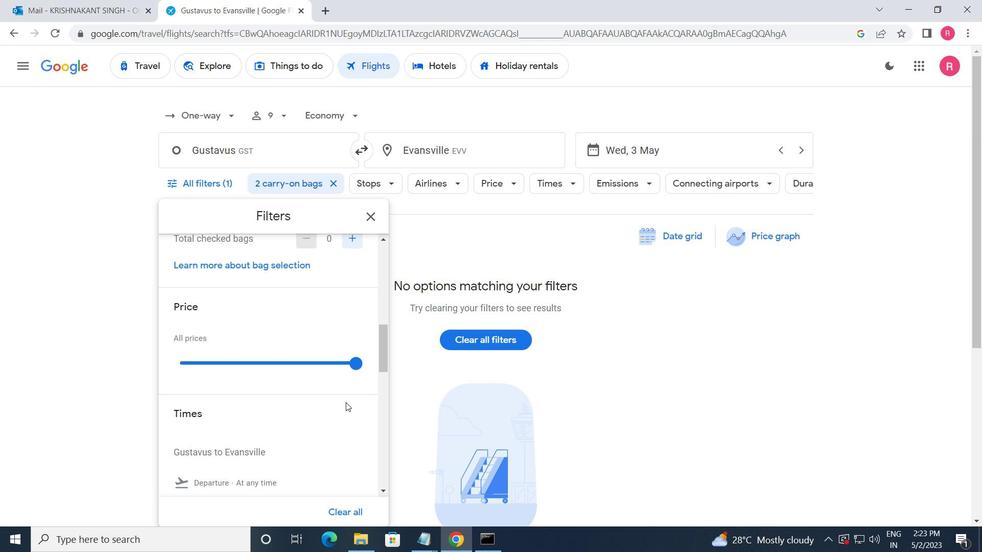 
Action: Mouse scrolled (345, 402) with delta (0, 0)
Screenshot: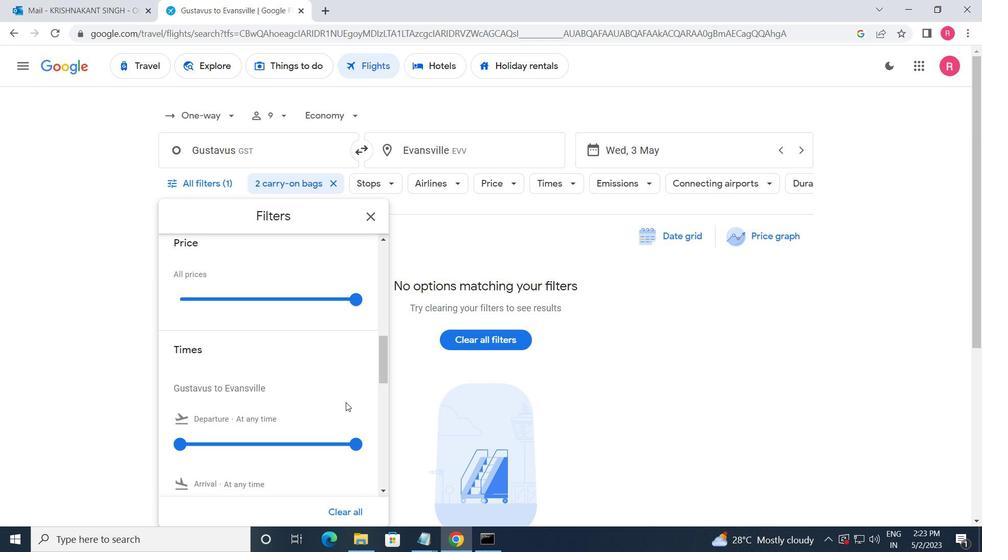 
Action: Mouse moved to (184, 384)
Screenshot: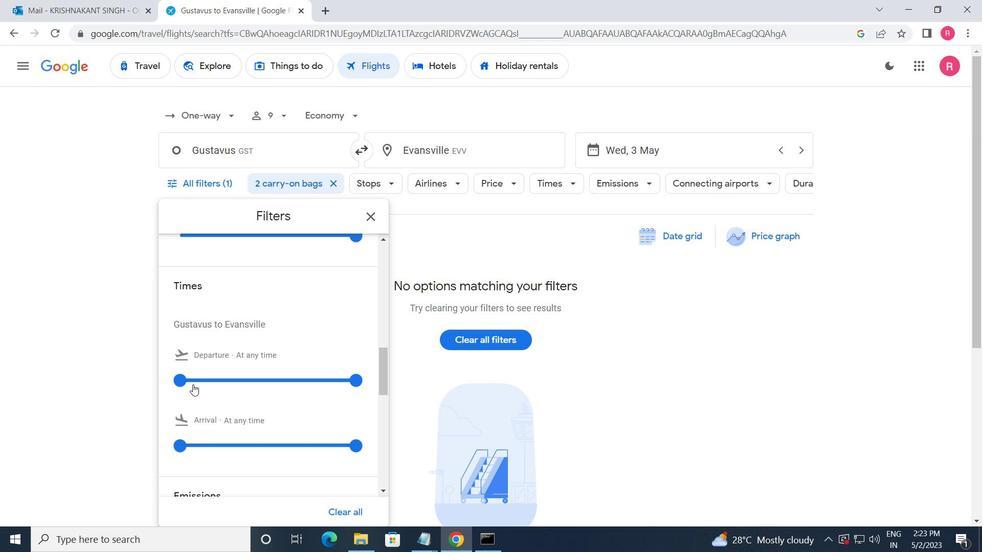 
Action: Mouse pressed left at (184, 384)
Screenshot: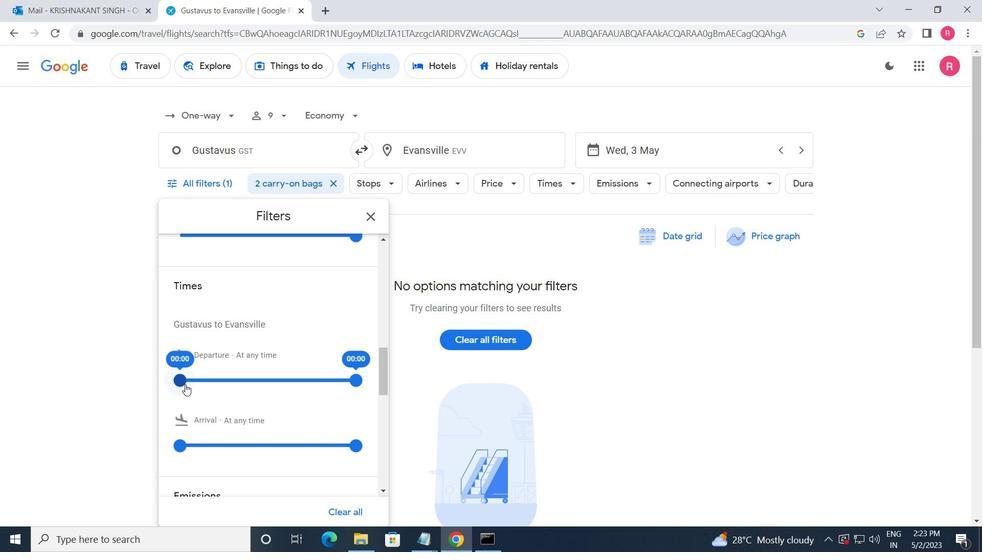 
Action: Mouse moved to (360, 382)
Screenshot: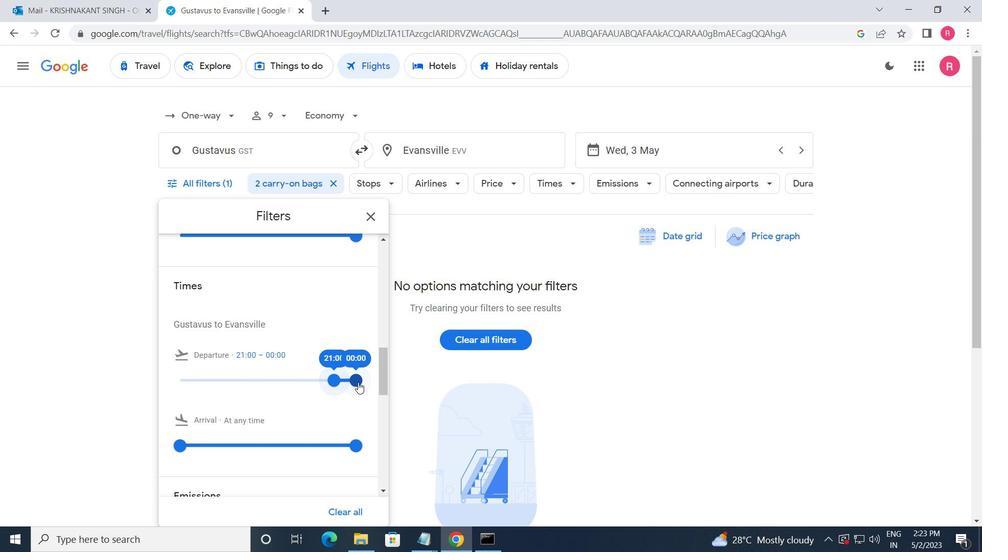 
Action: Mouse pressed left at (360, 382)
Screenshot: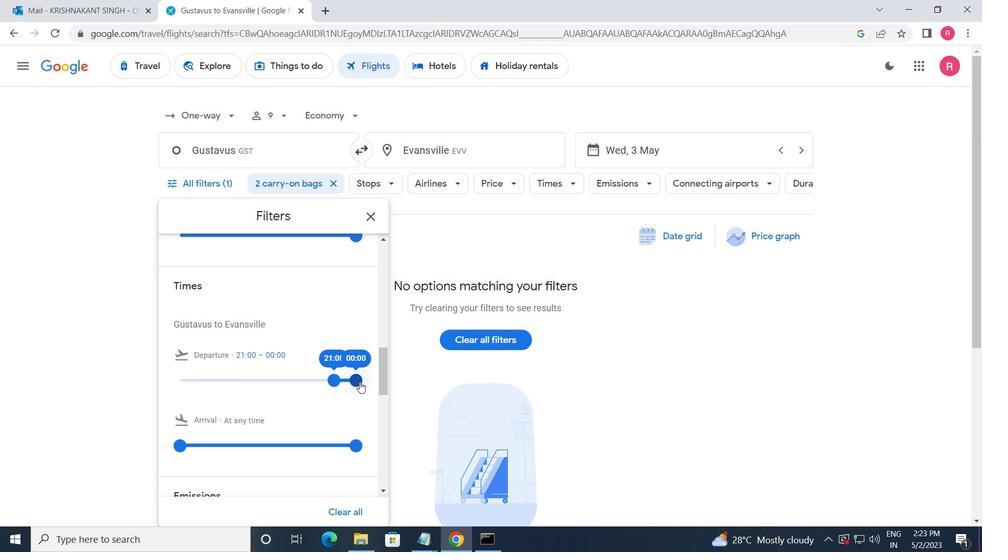 
Action: Mouse moved to (368, 220)
Screenshot: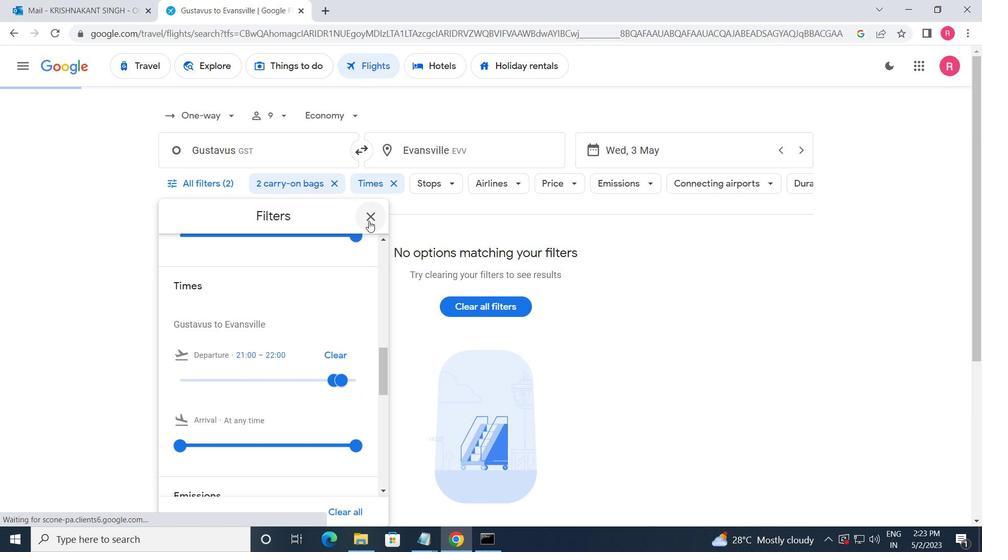 
Action: Mouse pressed left at (368, 220)
Screenshot: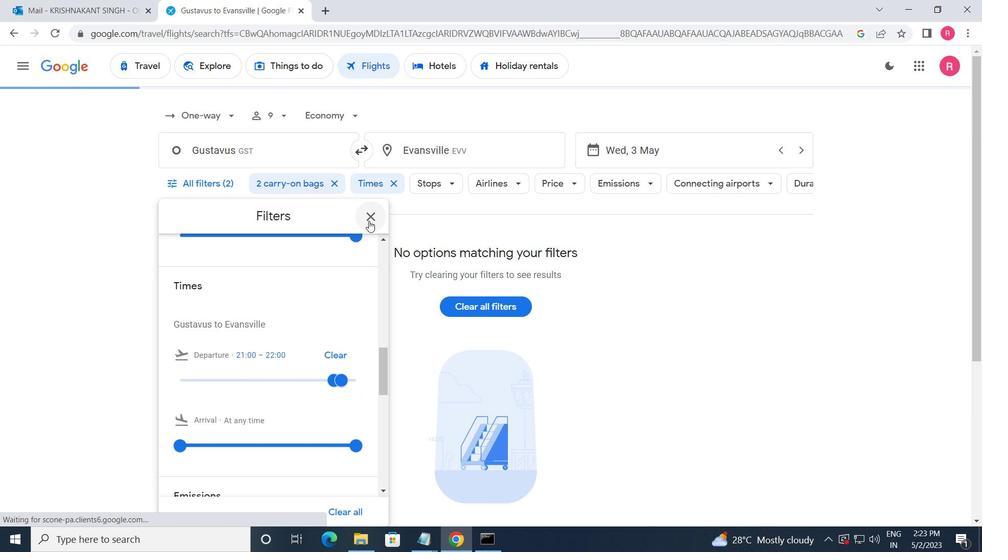 
Action: Mouse moved to (343, 286)
Screenshot: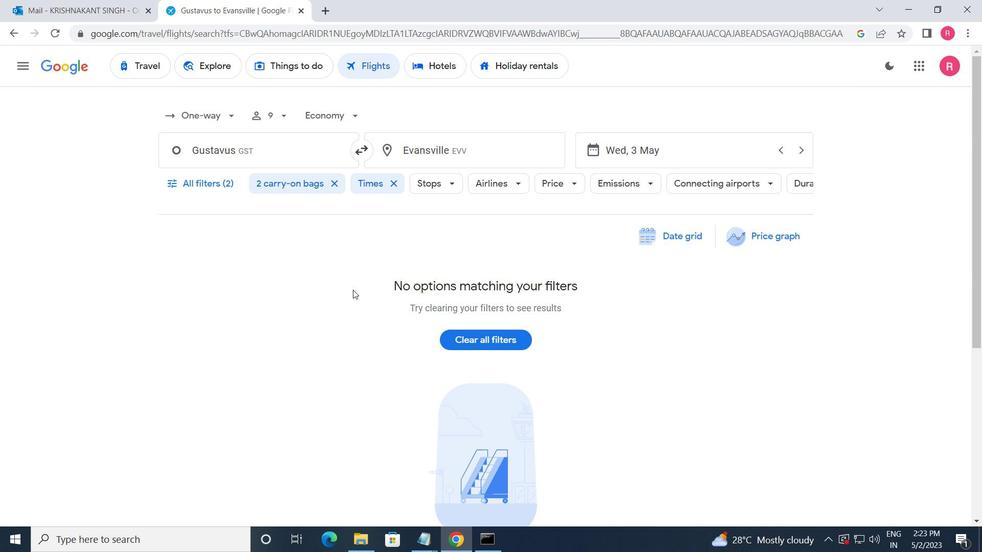 
